 Task: Open a Modern Writer Template save the file as review.odt Remove the following  from template: 'Address' Change the date  '20 May, 2023' change Dear Ms Reader to   Good Day. Add body to the letter I am deeply sorry for any inconvenience caused. It was never my intention to cause any trouble or misunderstanding. Please accept my sincere apologies, and I assure you that I will take immediate steps to rectify the situation. Thank you for your understanding and patience.Add Name  'Pam'. Insert watermark  Softera Apply Font Style in watermark Georgia; font size  120and place the watermark  Horizontally
Action: Mouse moved to (425, 177)
Screenshot: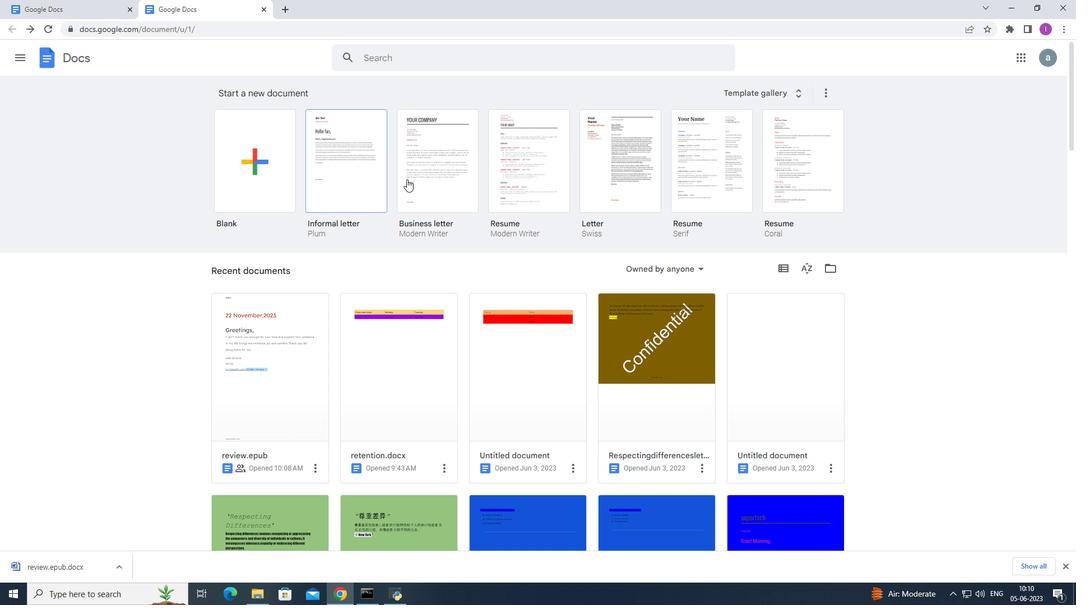 
Action: Mouse pressed left at (425, 177)
Screenshot: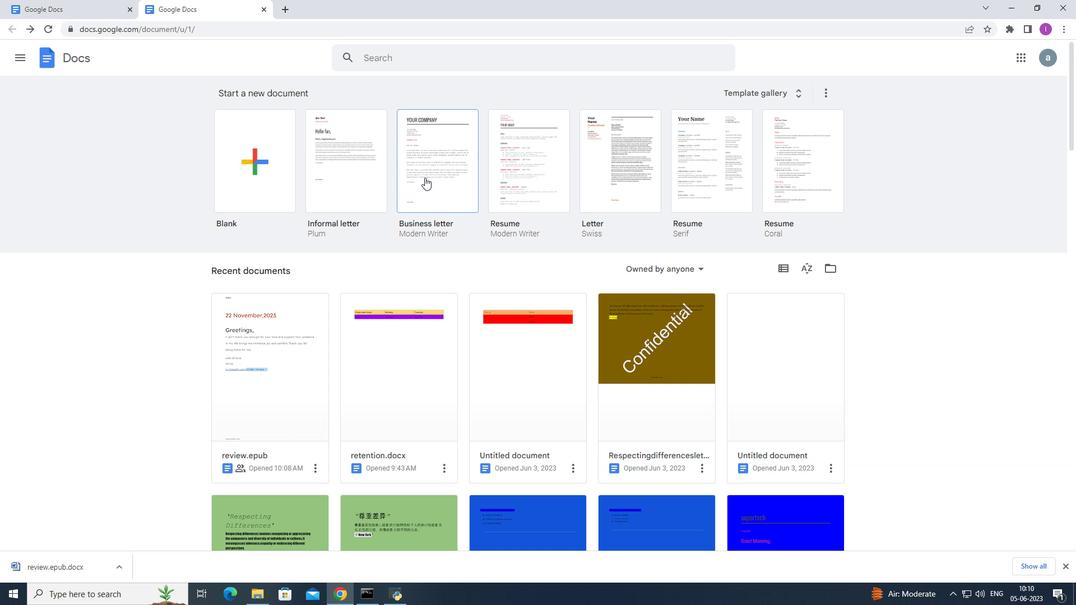 
Action: Mouse pressed left at (425, 177)
Screenshot: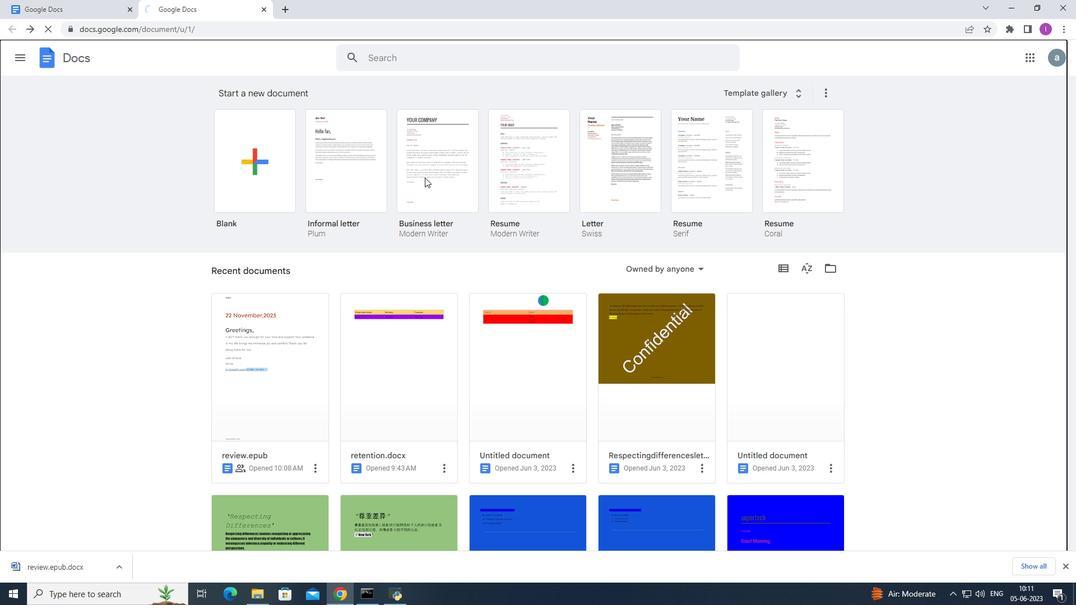 
Action: Mouse moved to (97, 50)
Screenshot: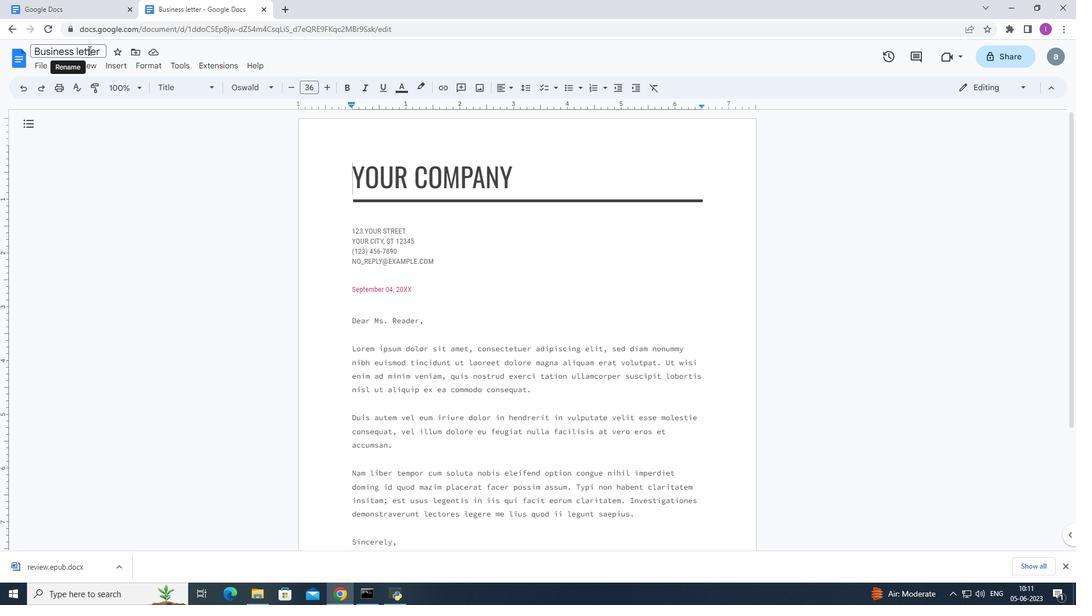 
Action: Mouse pressed left at (97, 50)
Screenshot: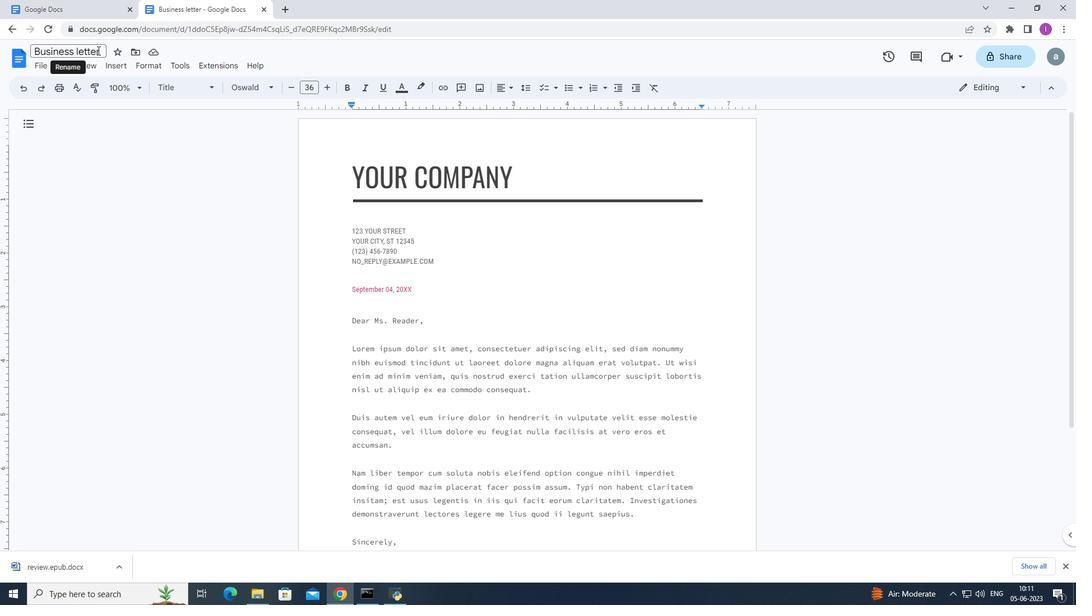 
Action: Mouse moved to (104, 53)
Screenshot: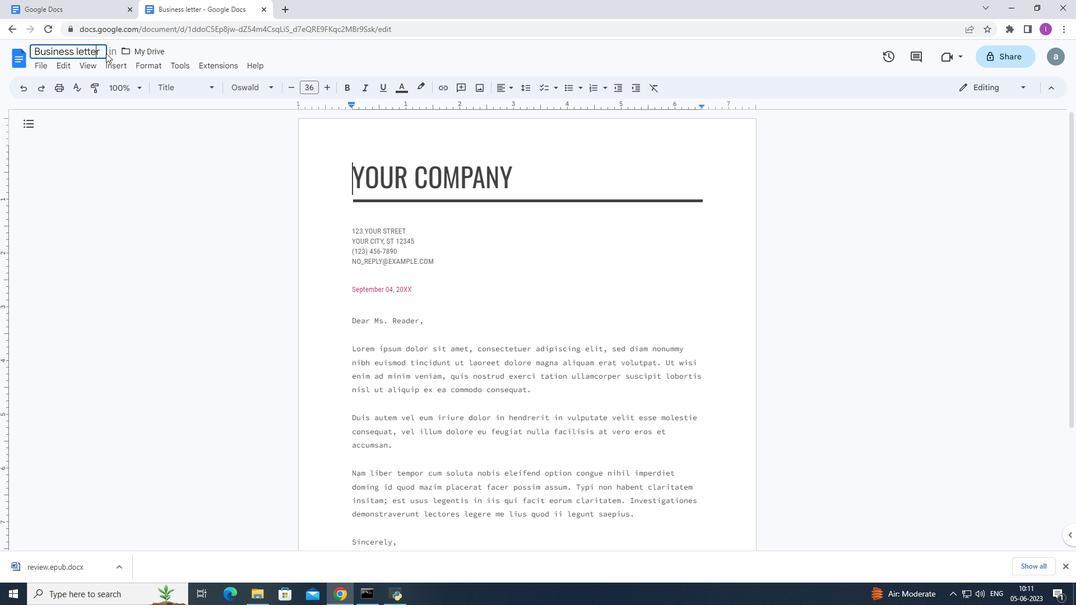 
Action: Mouse pressed left at (104, 53)
Screenshot: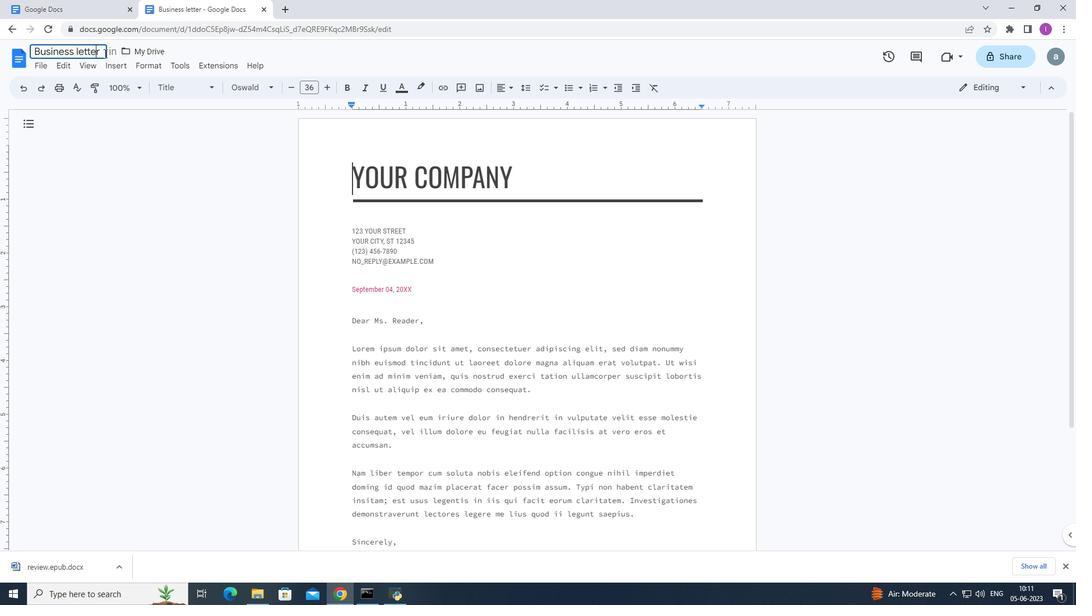 
Action: Mouse pressed left at (104, 53)
Screenshot: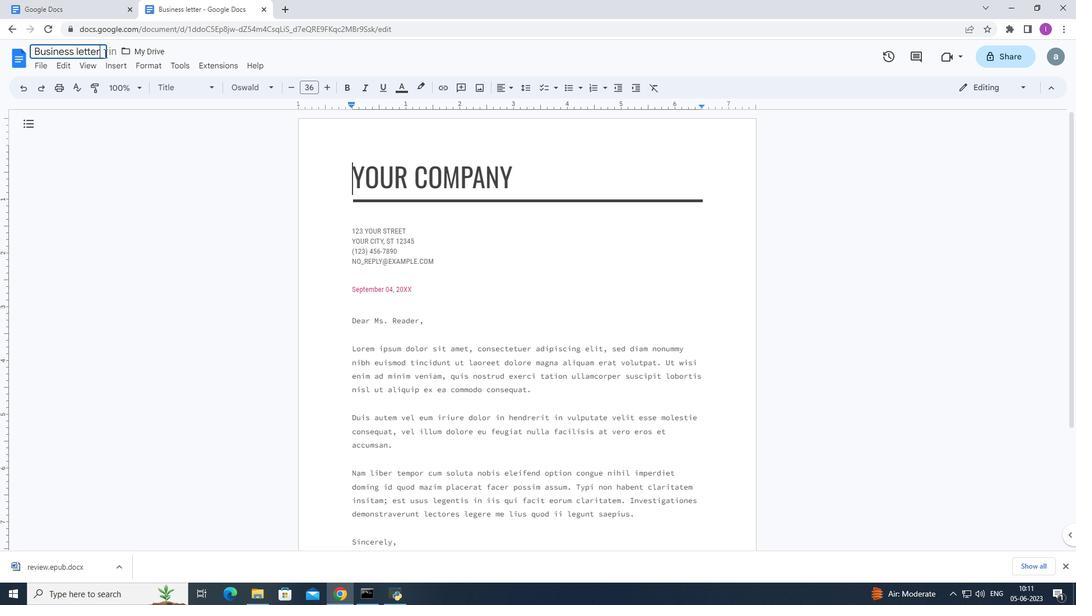 
Action: Mouse moved to (29, 54)
Screenshot: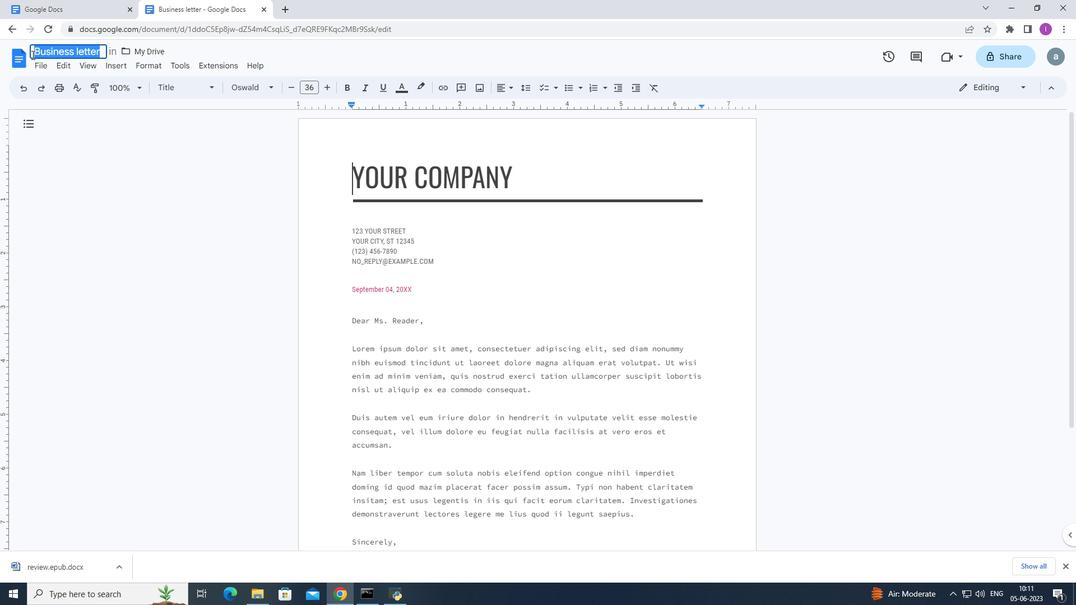 
Action: Key pressed review.odt
Screenshot: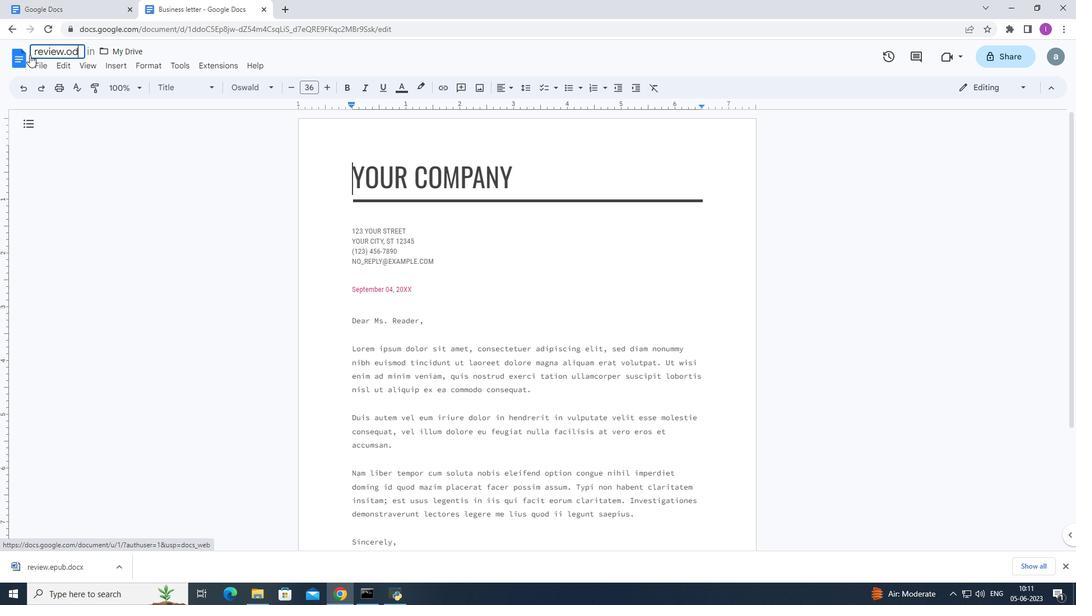 
Action: Mouse moved to (440, 262)
Screenshot: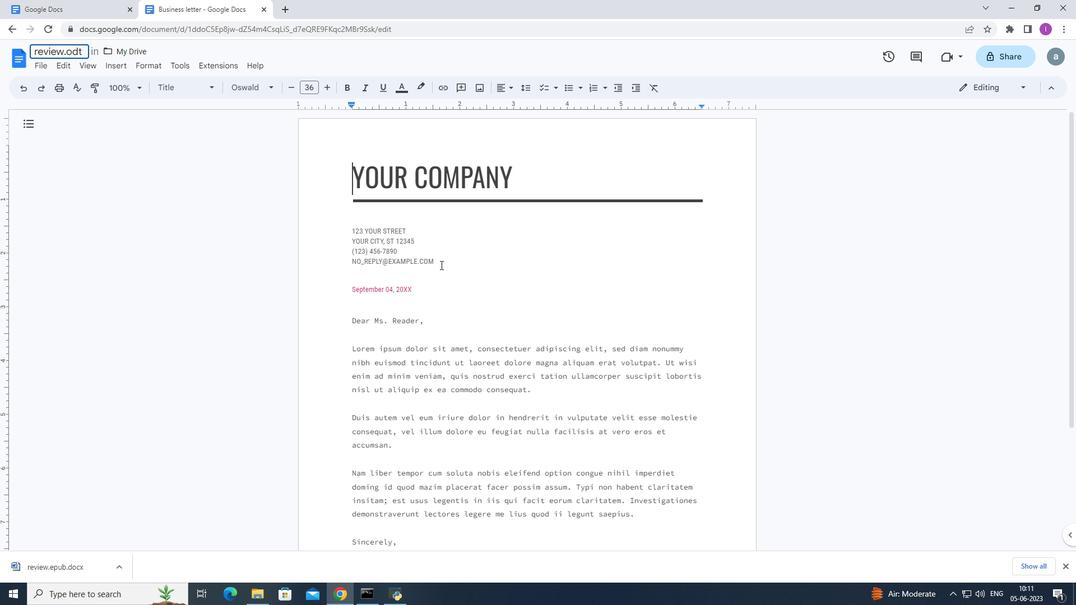 
Action: Mouse pressed left at (440, 262)
Screenshot: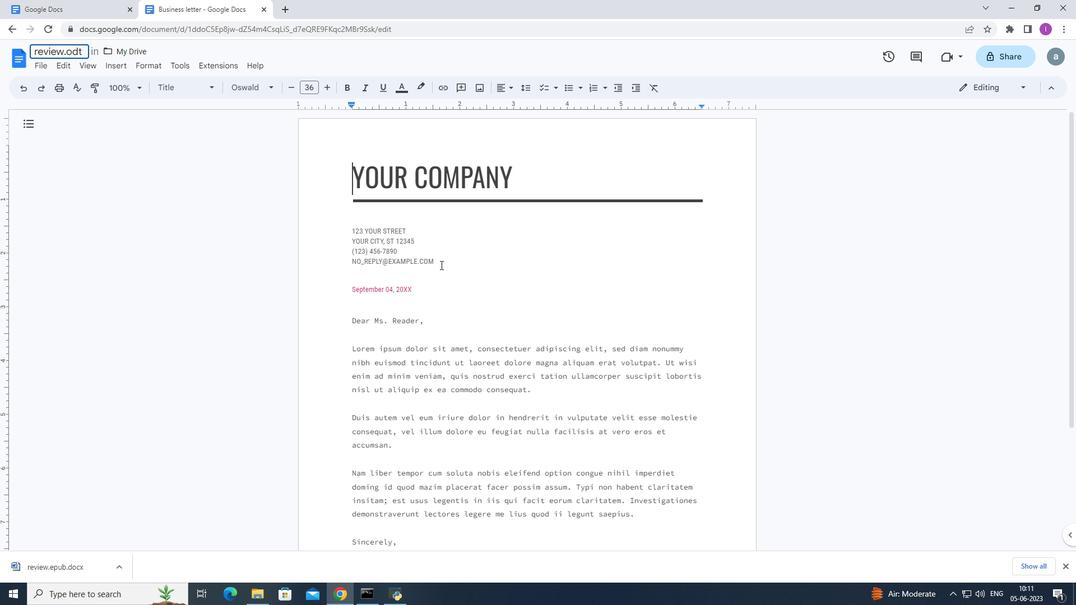 
Action: Mouse moved to (346, 230)
Screenshot: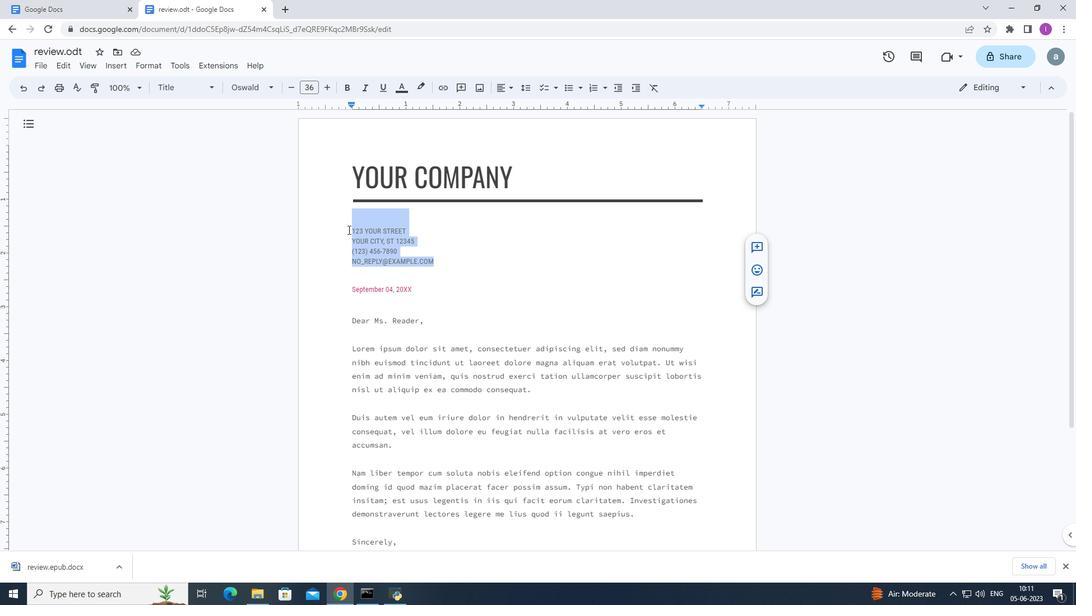 
Action: Key pressed <Key.backspace>
Screenshot: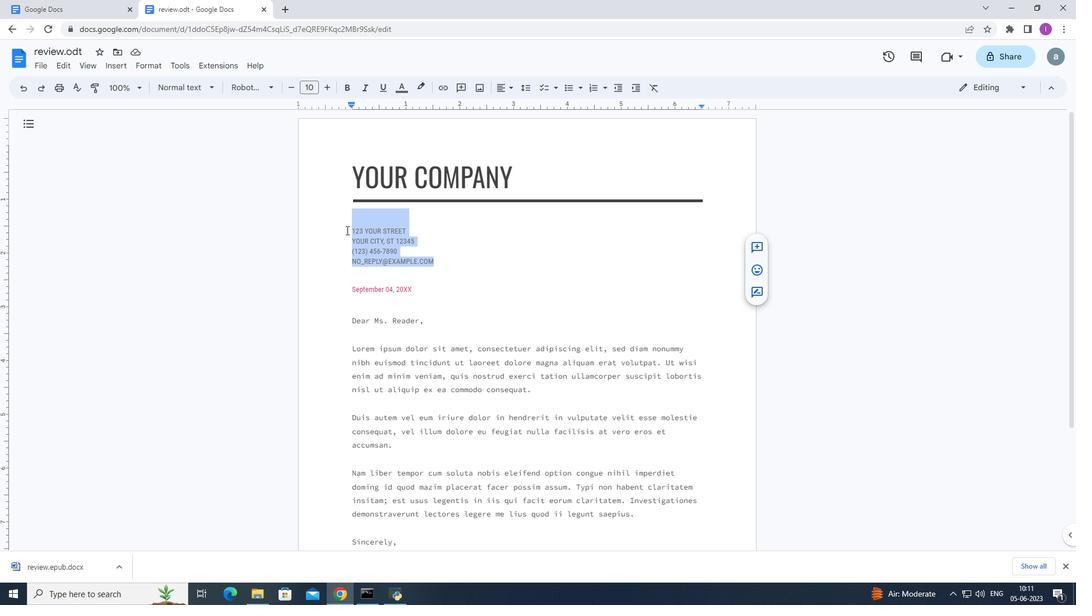 
Action: Mouse moved to (419, 243)
Screenshot: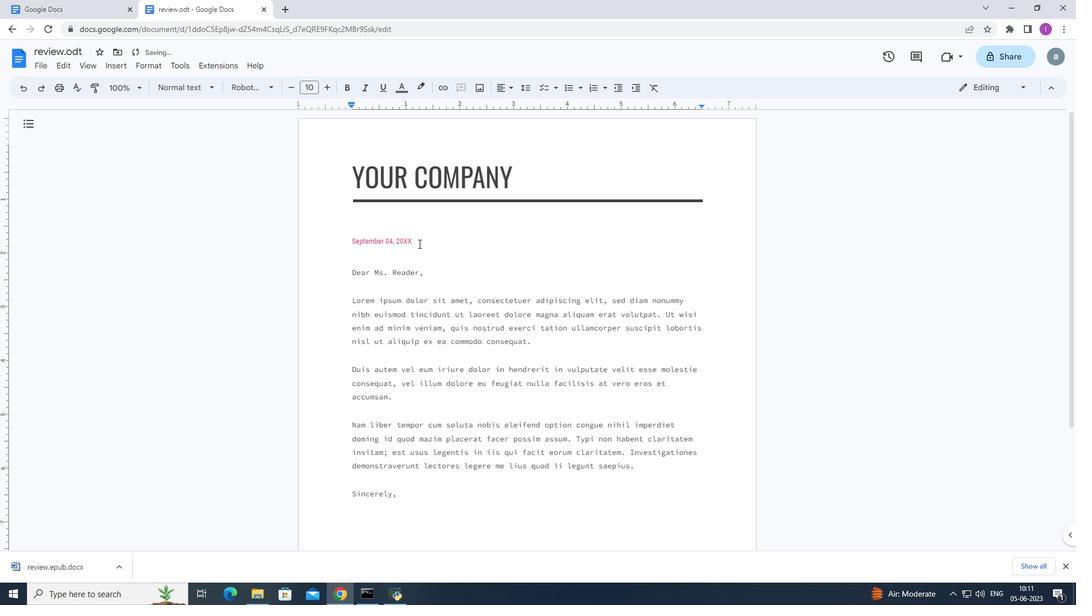 
Action: Mouse pressed left at (419, 243)
Screenshot: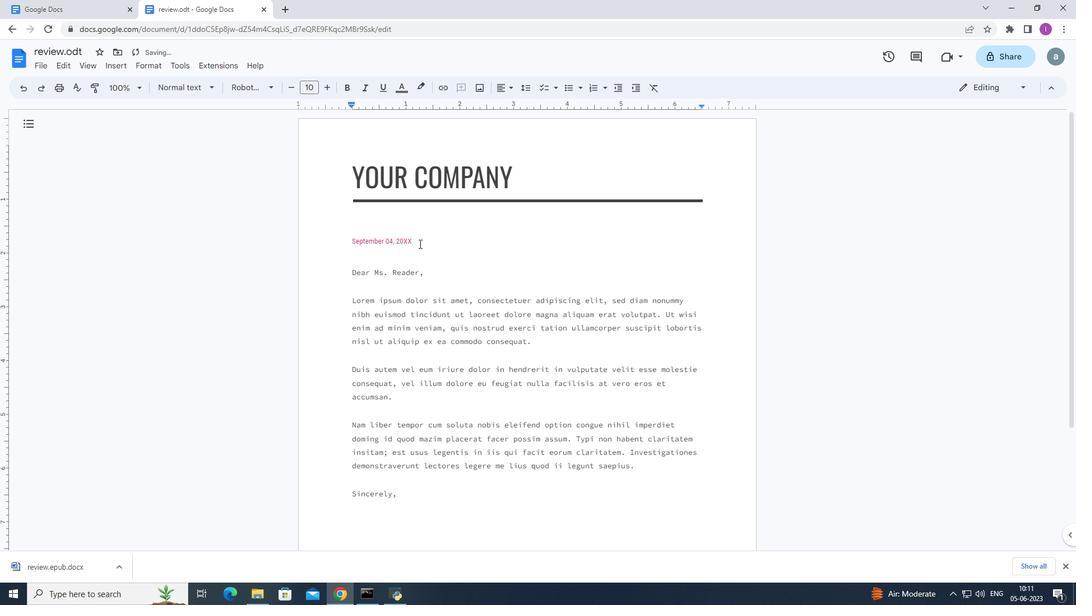 
Action: Mouse moved to (433, 239)
Screenshot: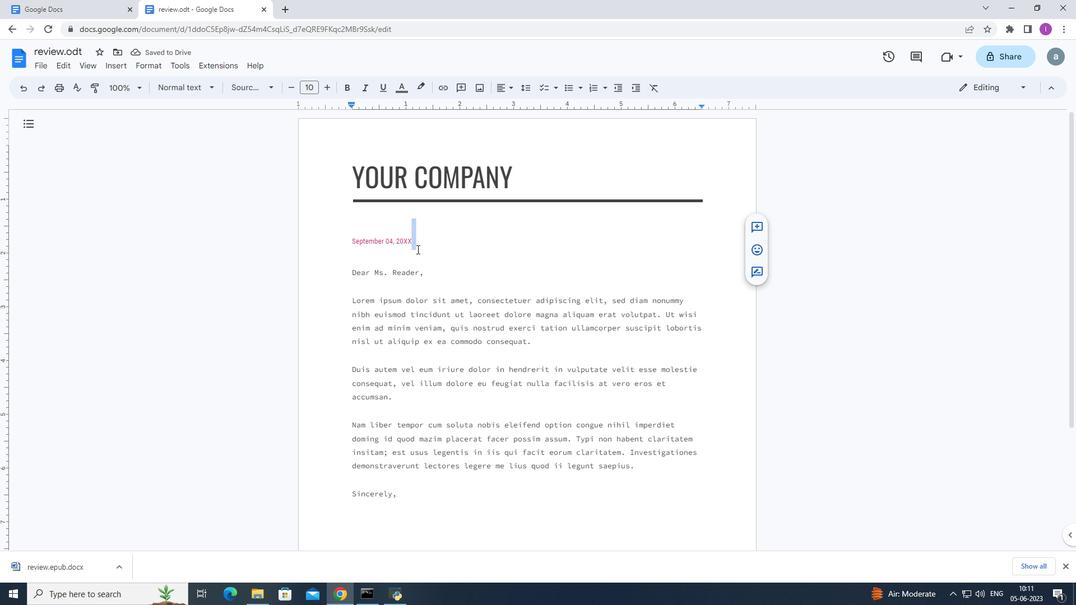 
Action: Mouse pressed left at (433, 239)
Screenshot: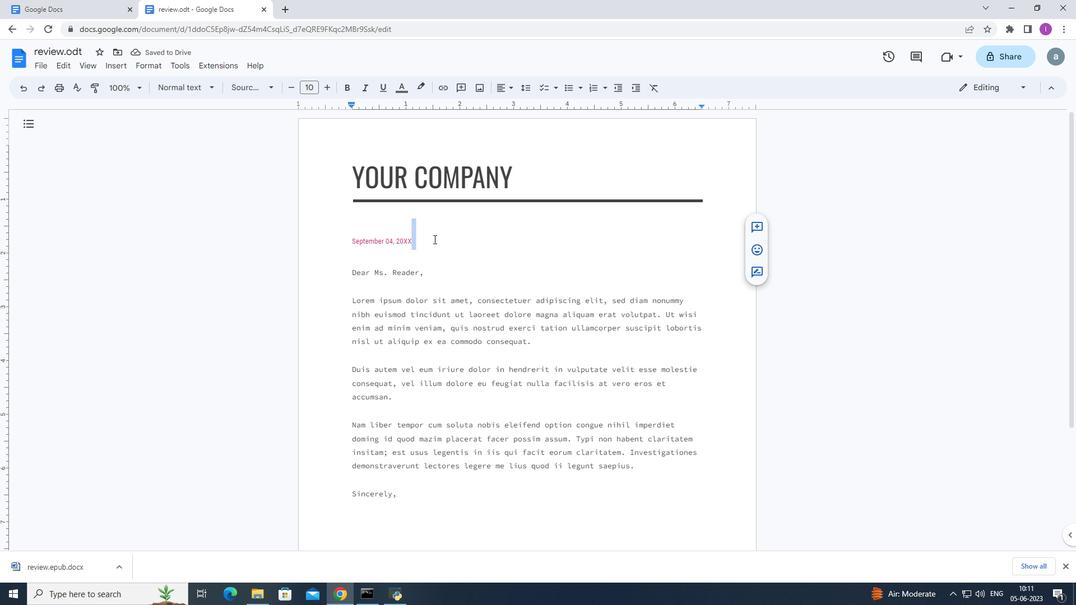 
Action: Mouse moved to (418, 240)
Screenshot: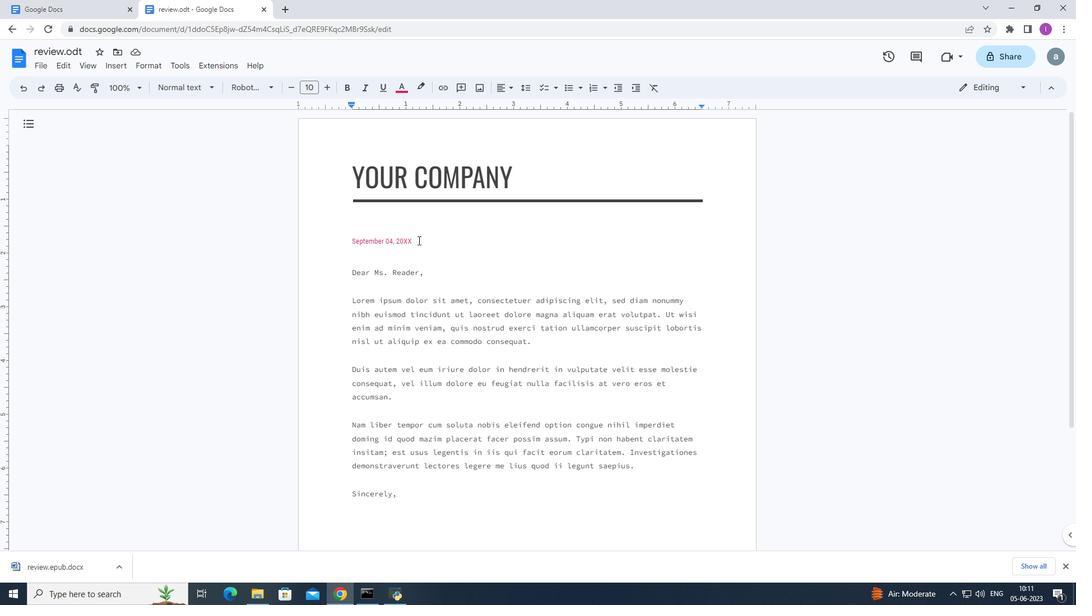
Action: Mouse pressed left at (418, 240)
Screenshot: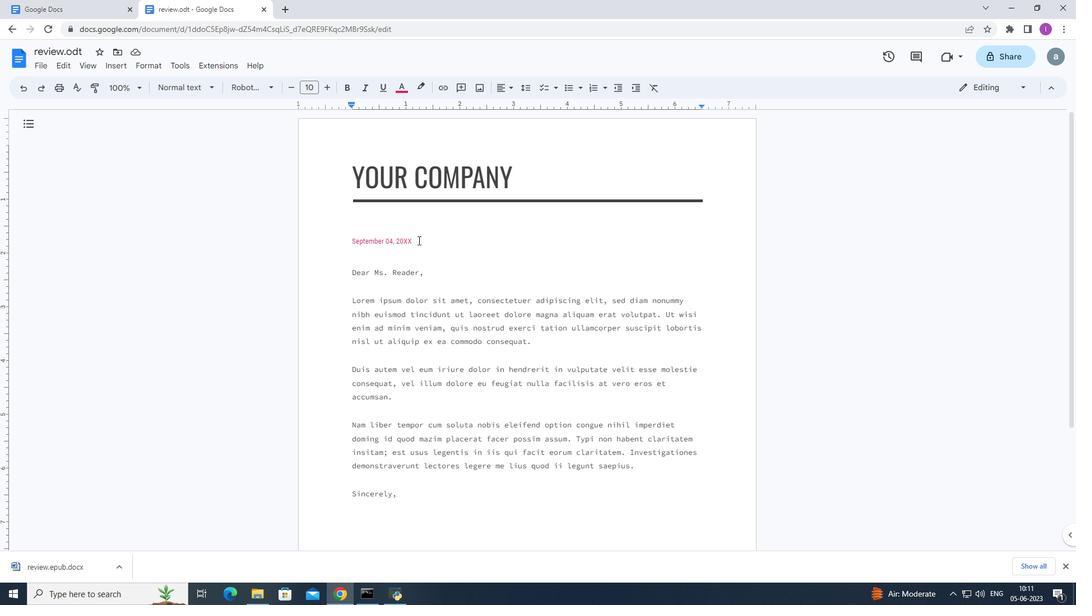 
Action: Mouse moved to (584, 239)
Screenshot: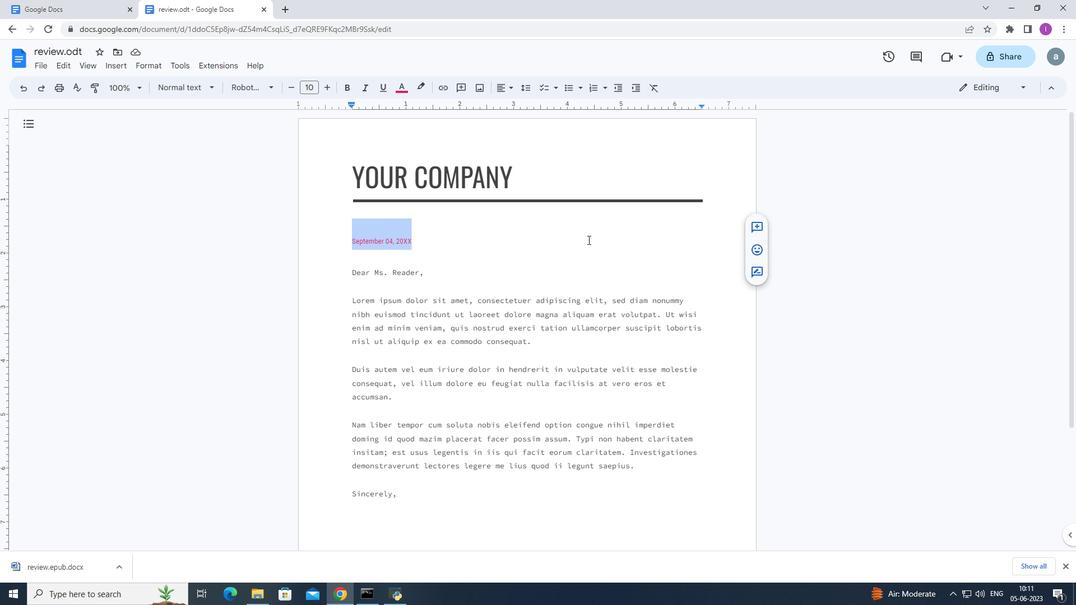 
Action: Key pressed 20<Key.space>may,2023
Screenshot: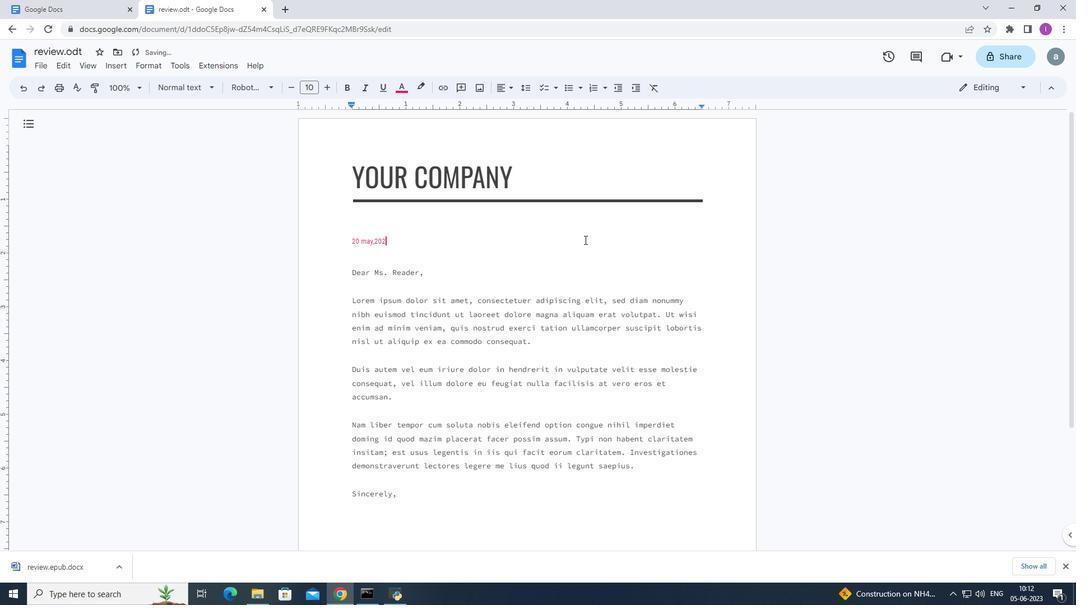 
Action: Mouse moved to (417, 271)
Screenshot: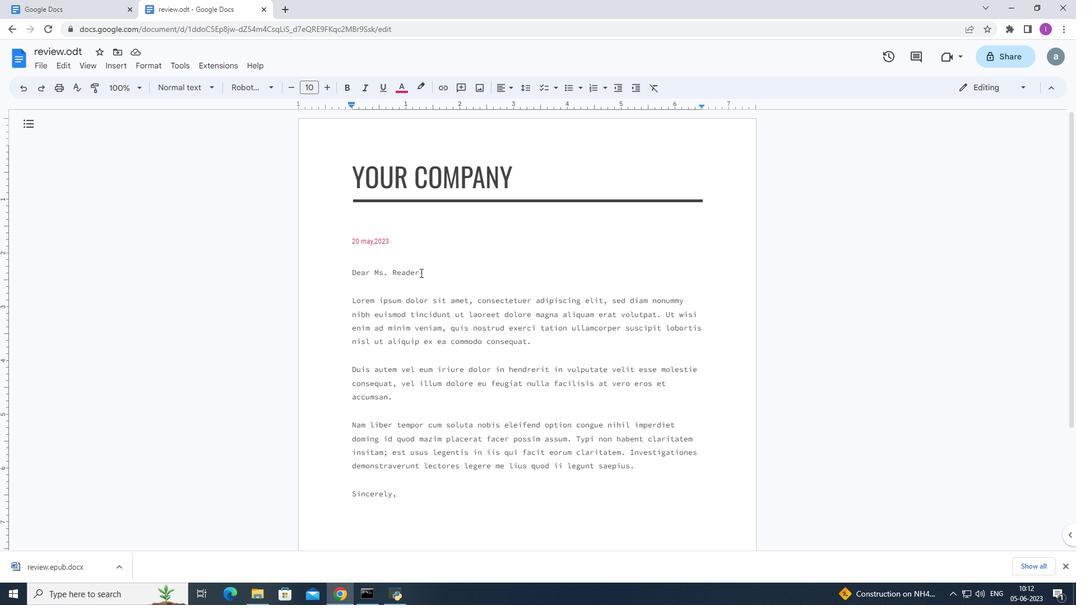 
Action: Mouse pressed left at (417, 271)
Screenshot: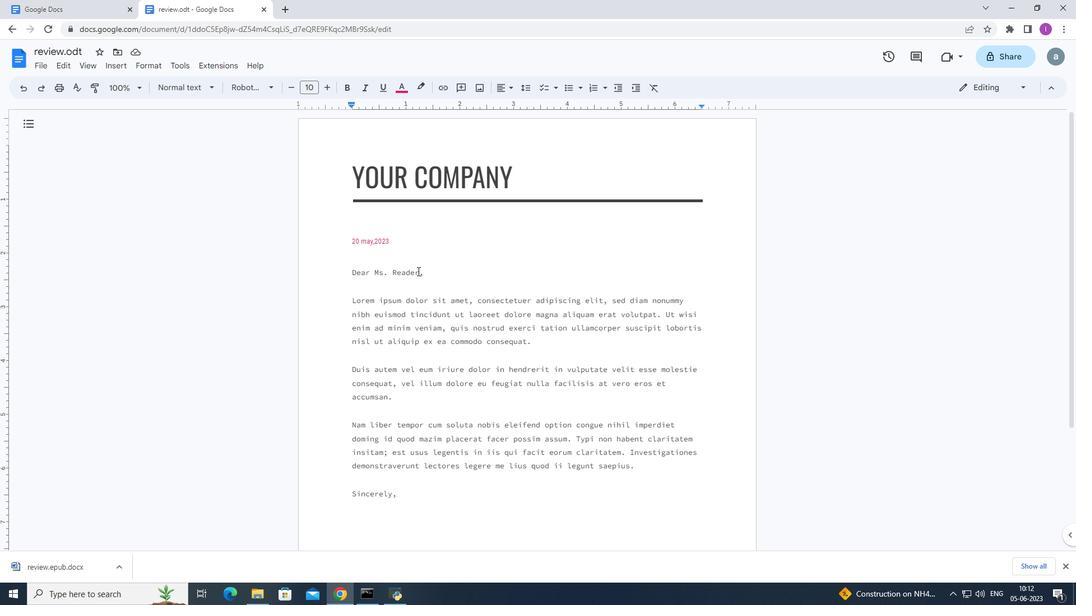 
Action: Mouse moved to (565, 273)
Screenshot: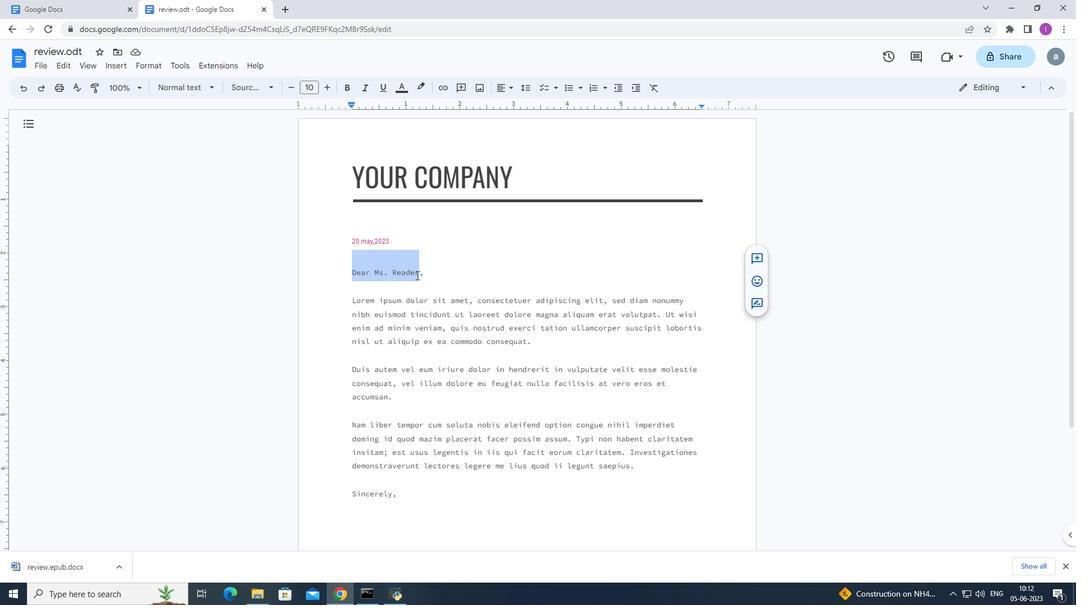 
Action: Key pressed <Key.shift>Good<Key.space><Key.shift>Dw<Key.backspace>ay
Screenshot: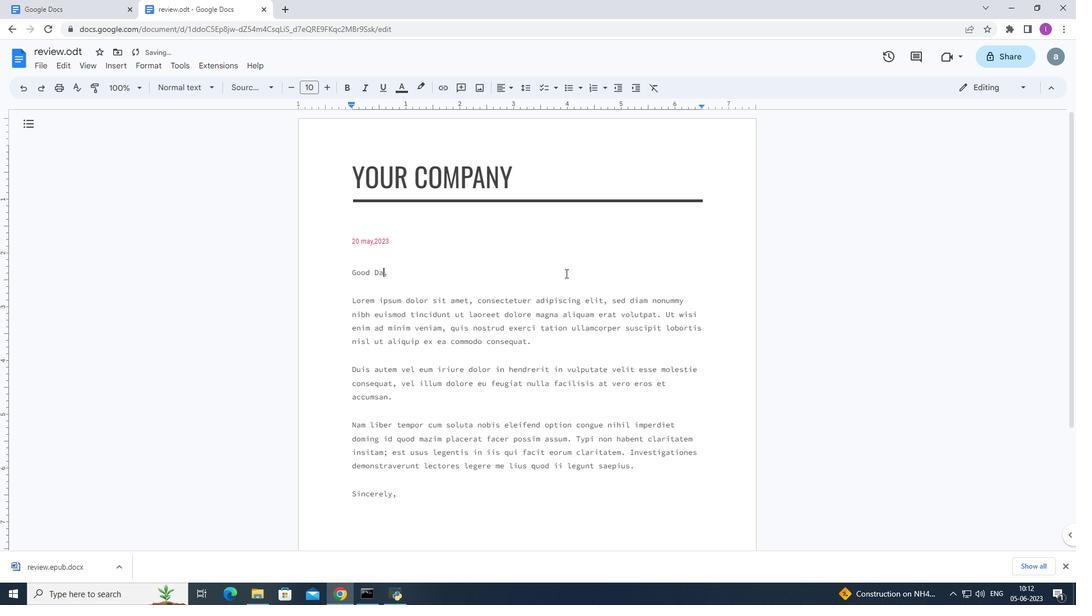 
Action: Mouse moved to (345, 299)
Screenshot: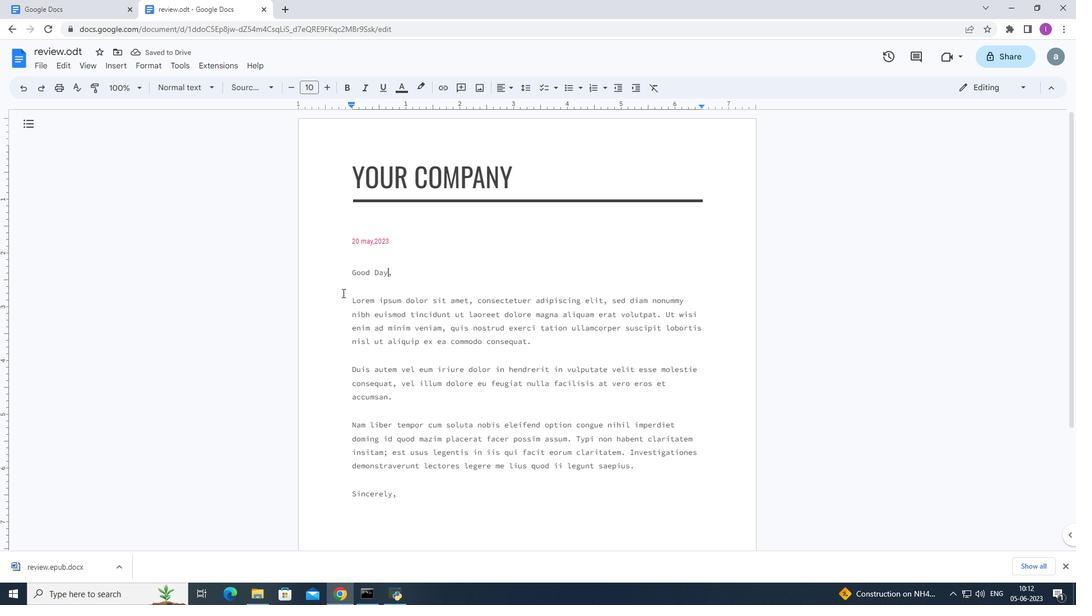 
Action: Mouse pressed left at (345, 299)
Screenshot: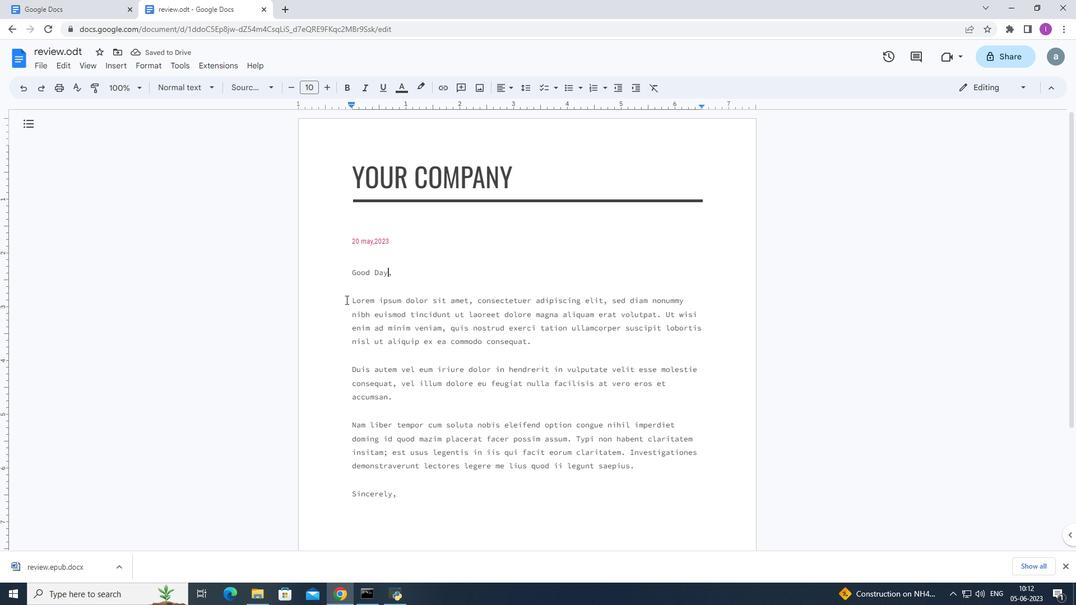 
Action: Mouse moved to (645, 469)
Screenshot: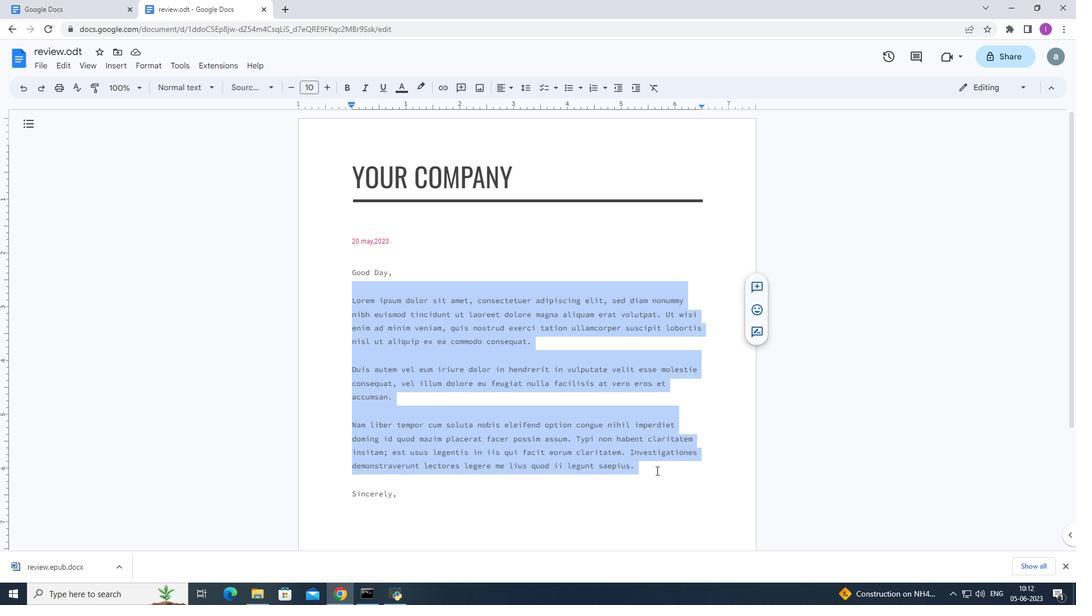 
Action: Key pressed <Key.shift><Key.shift>I<Key.space>am<Key.space><Key.shift>De<Key.backspace><Key.backspace>deeply<Key.space>sorry<Key.space>for<Key.space>any<Key.space>inconvenienc3e<Key.backspace><Key.backspace>e<Key.space>causd<Key.backspace>ed.<Key.shift>It<Key.space>was<Key.space>never<Key.space>my<Key.space>intension<Key.space>to<Key.space>cause<Key.space>
Screenshot: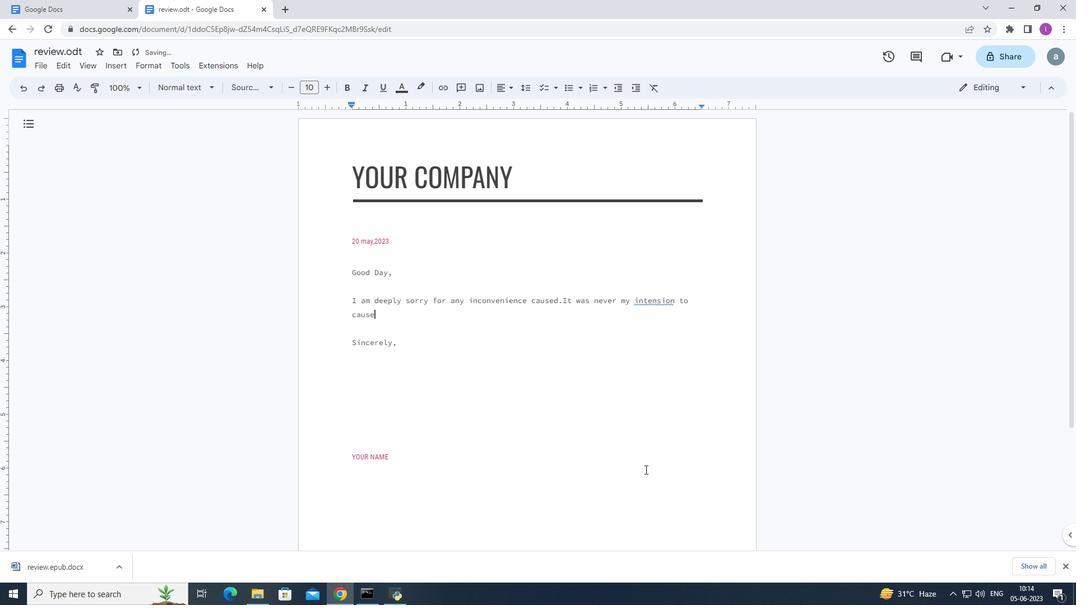 
Action: Mouse moved to (662, 301)
Screenshot: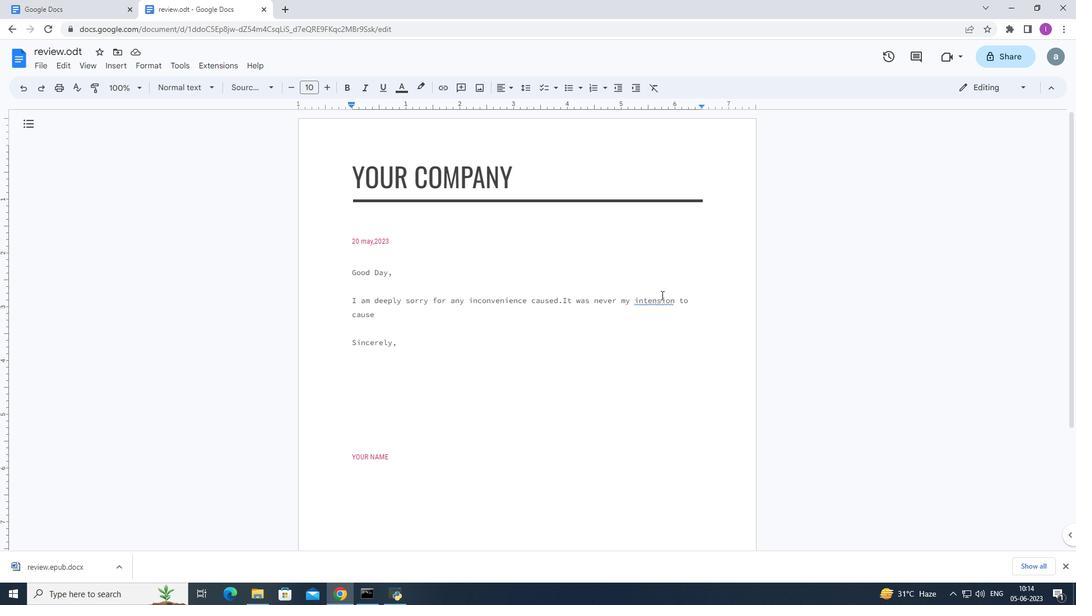 
Action: Mouse pressed left at (662, 301)
Screenshot: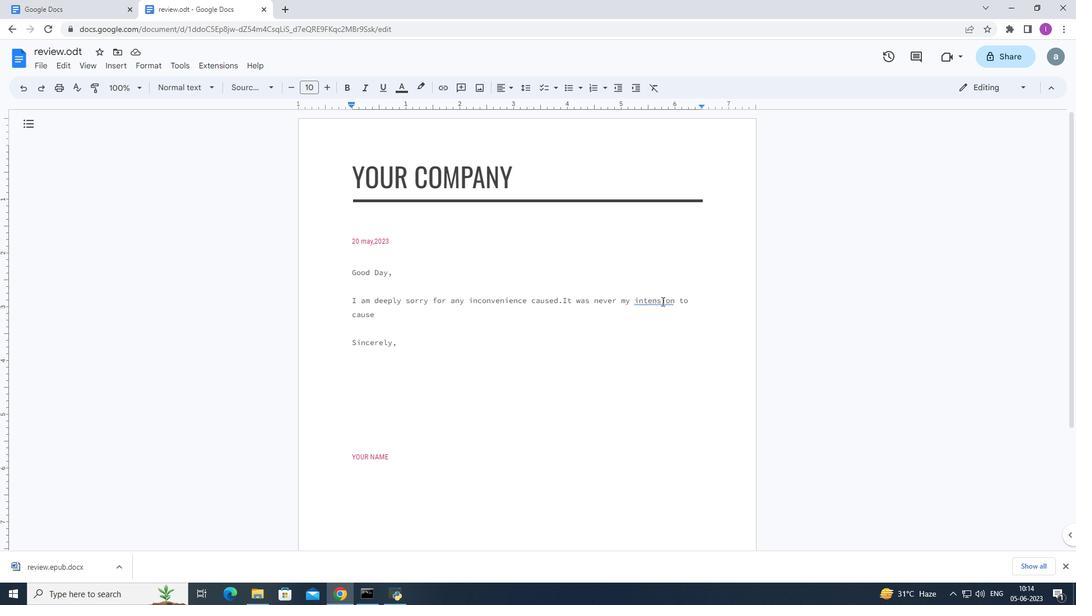 
Action: Mouse moved to (667, 286)
Screenshot: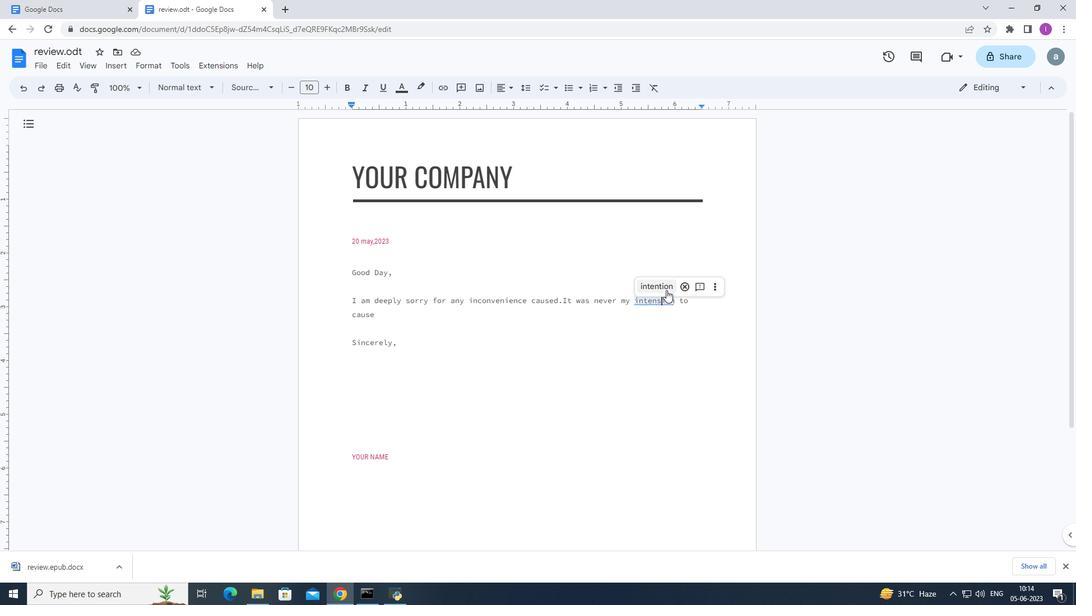 
Action: Mouse pressed left at (667, 286)
Screenshot: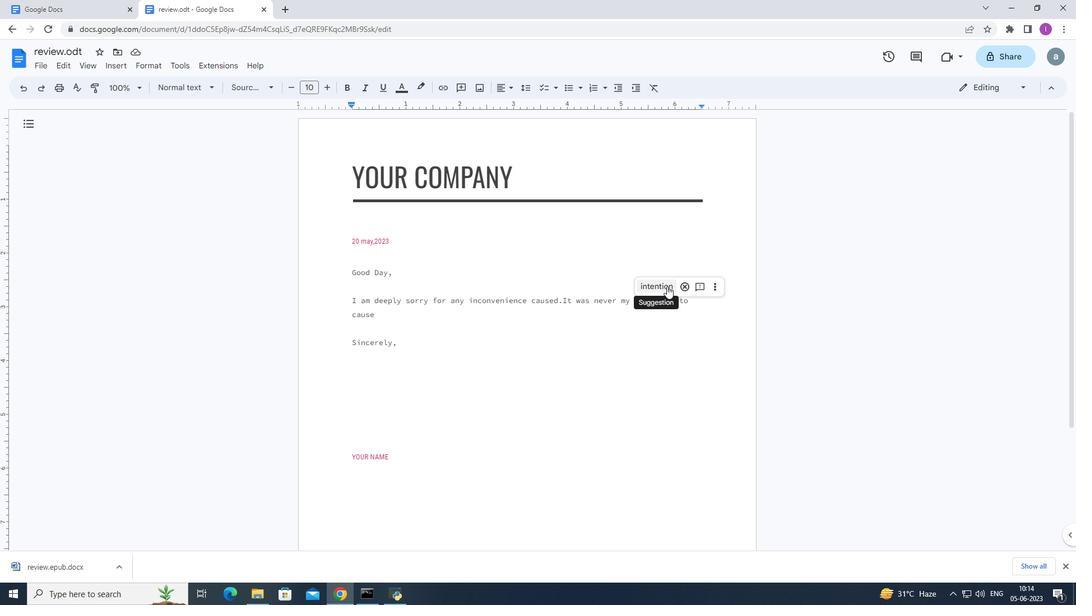 
Action: Mouse moved to (384, 314)
Screenshot: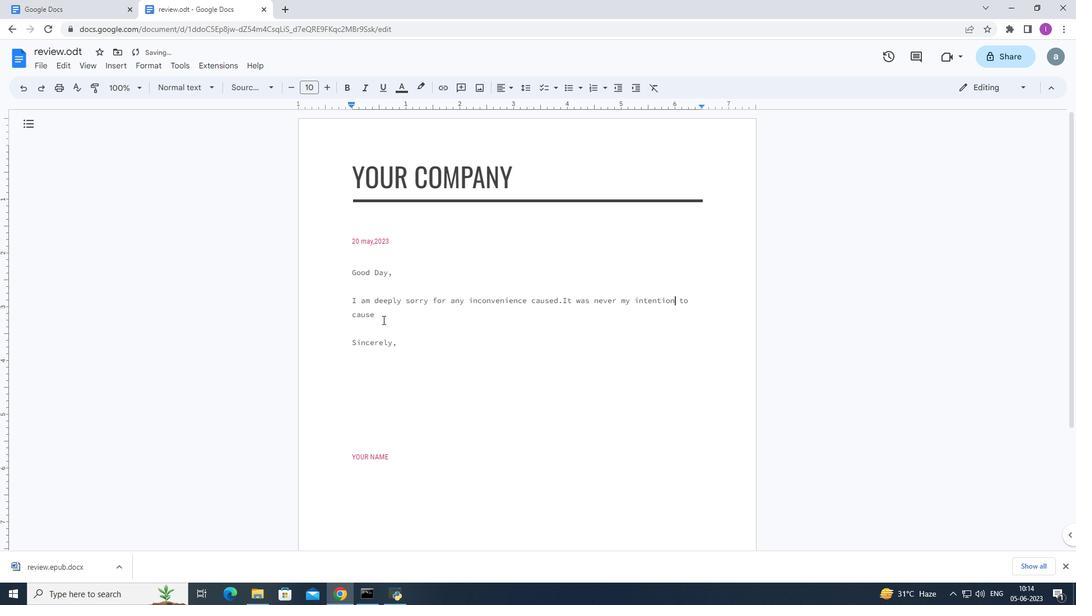 
Action: Mouse pressed left at (384, 314)
Screenshot: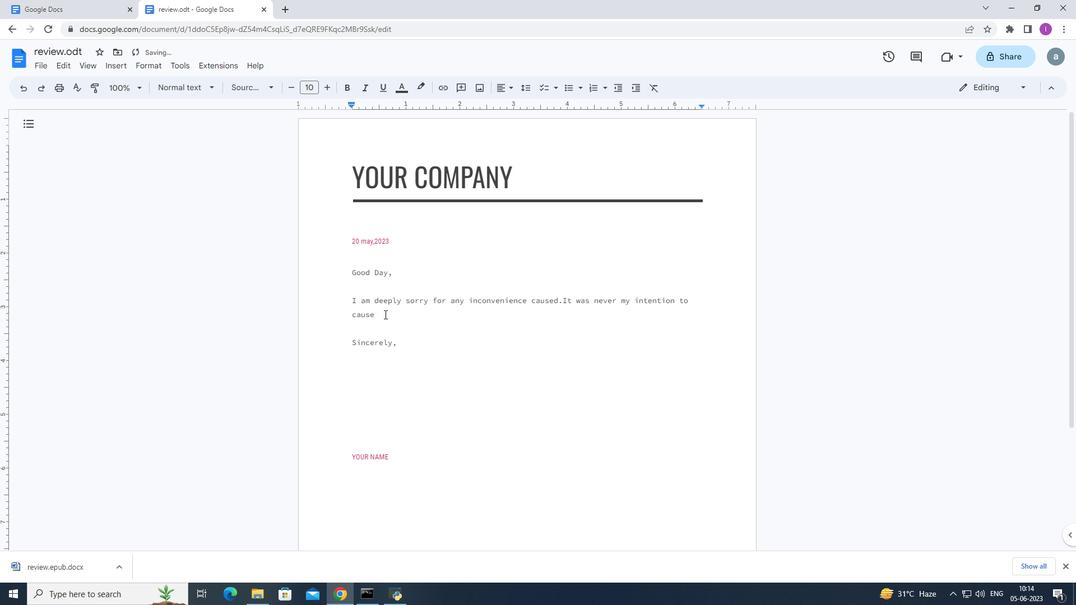 
Action: Mouse moved to (597, 351)
Screenshot: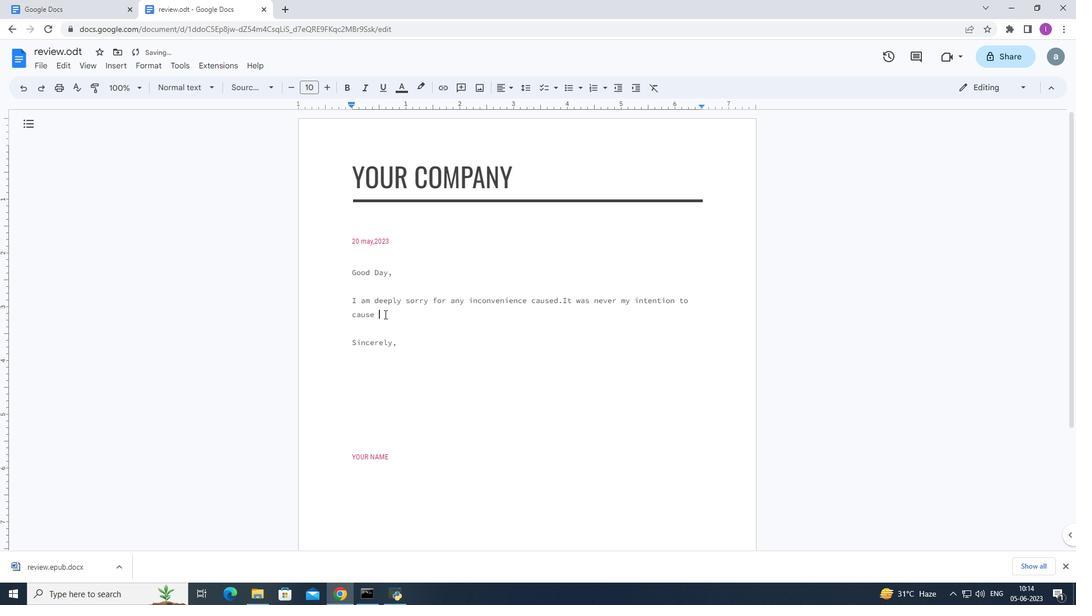 
Action: Key pressed to<Key.space>cause<Key.space>b<Key.backspace>any<Key.space>trouble<Key.space>or<Key.space>misub<Key.backspace>nderstanding.<Key.shift><Key.shift>Please<Key.space>av<Key.backspace>ccept<Key.space>my<Key.space><Key.shift>Sincere<Key.space>aop<Key.backspace><Key.backspace>pologies,and<Key.space>i<Key.space><Key.shift>a<Key.backspace><Key.backspace><Key.backspace><Key.shift>i<Key.space>assure<Key.space>youthat<Key.space><Key.shift>I<Key.space>will
Screenshot: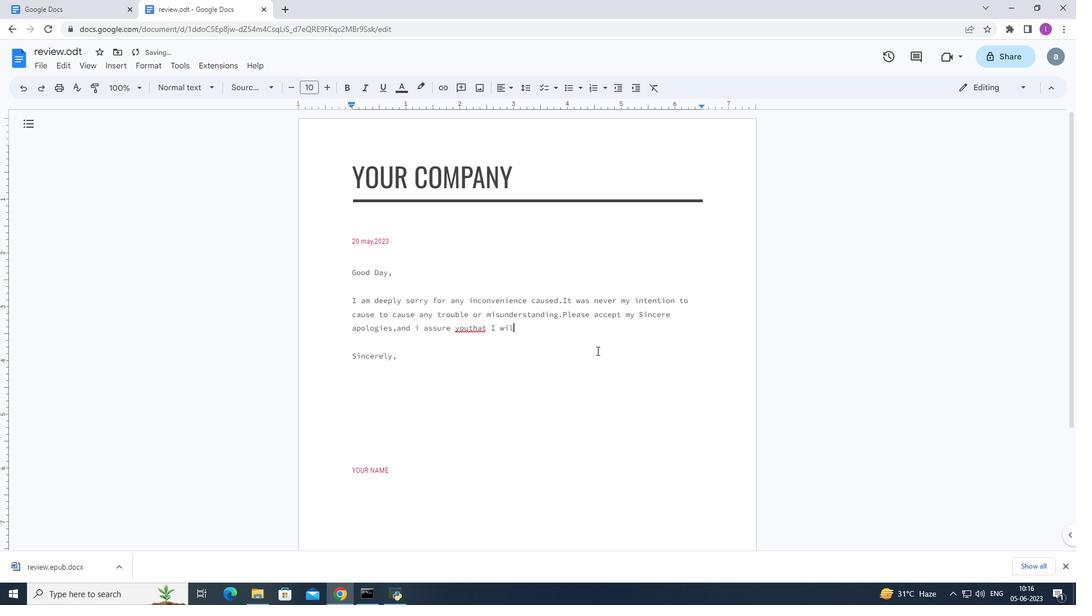 
Action: Mouse moved to (469, 329)
Screenshot: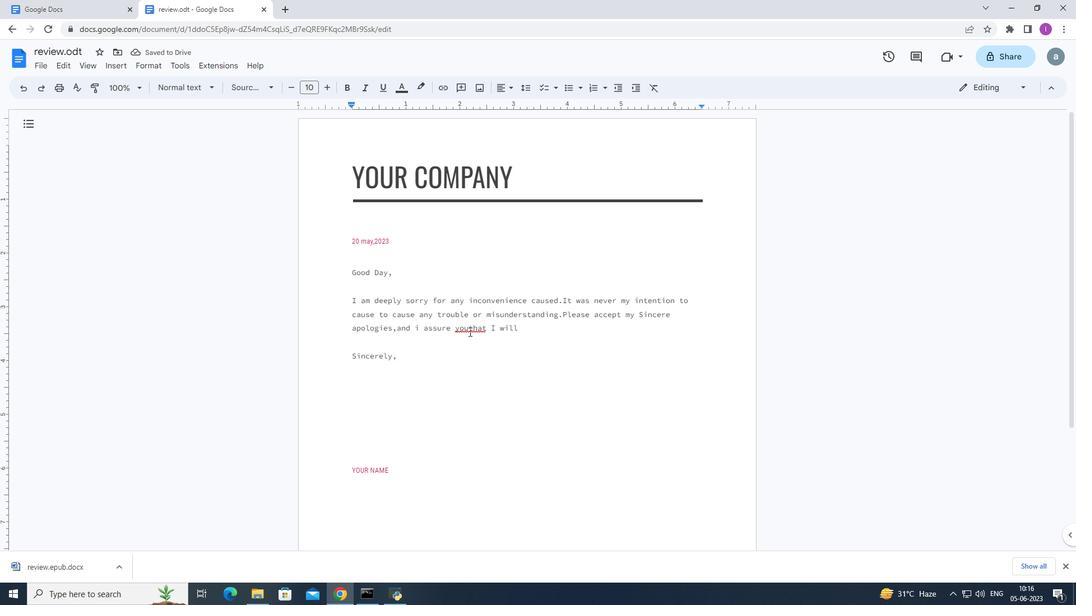 
Action: Mouse pressed left at (469, 329)
Screenshot: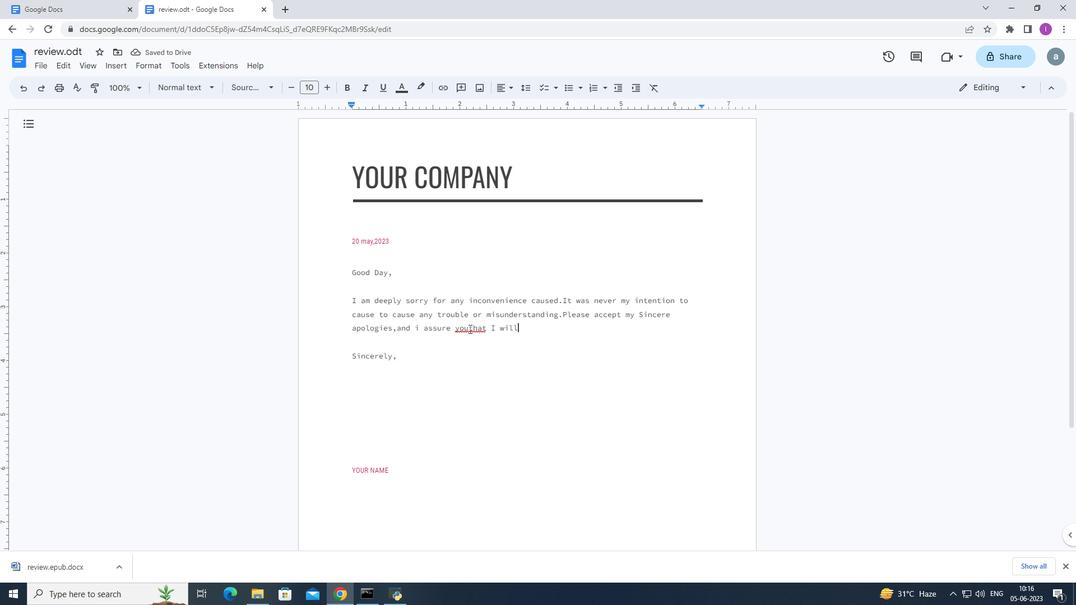
Action: Mouse moved to (480, 311)
Screenshot: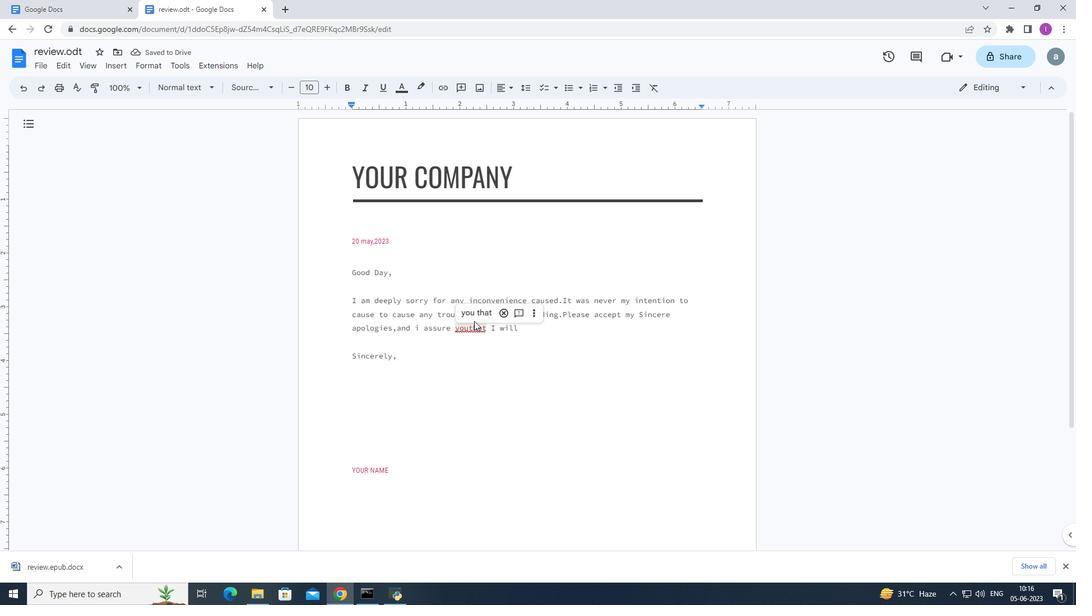 
Action: Mouse pressed left at (480, 311)
Screenshot: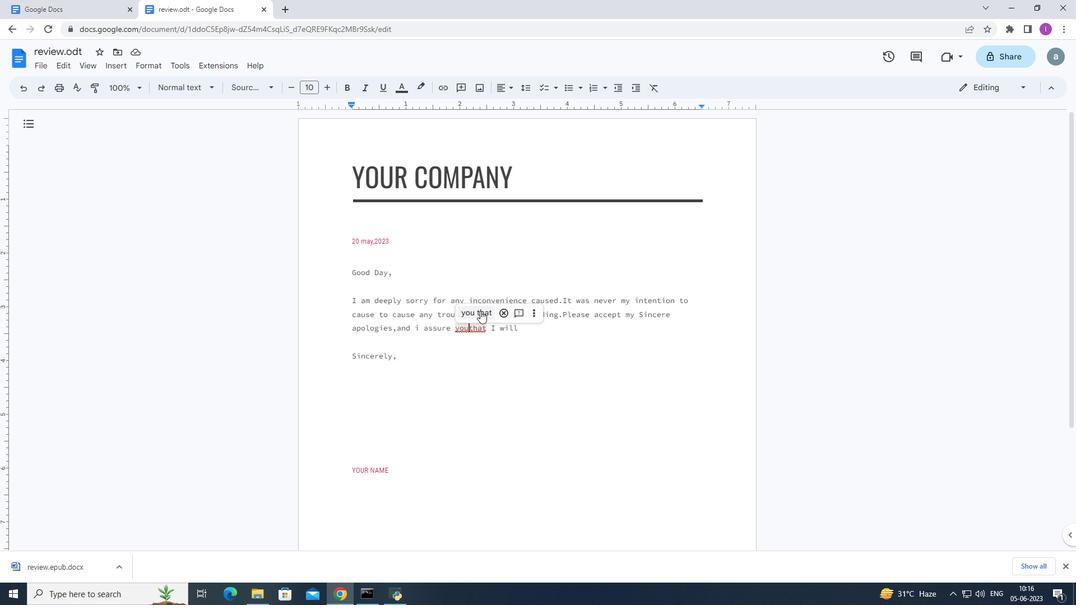 
Action: Mouse moved to (523, 329)
Screenshot: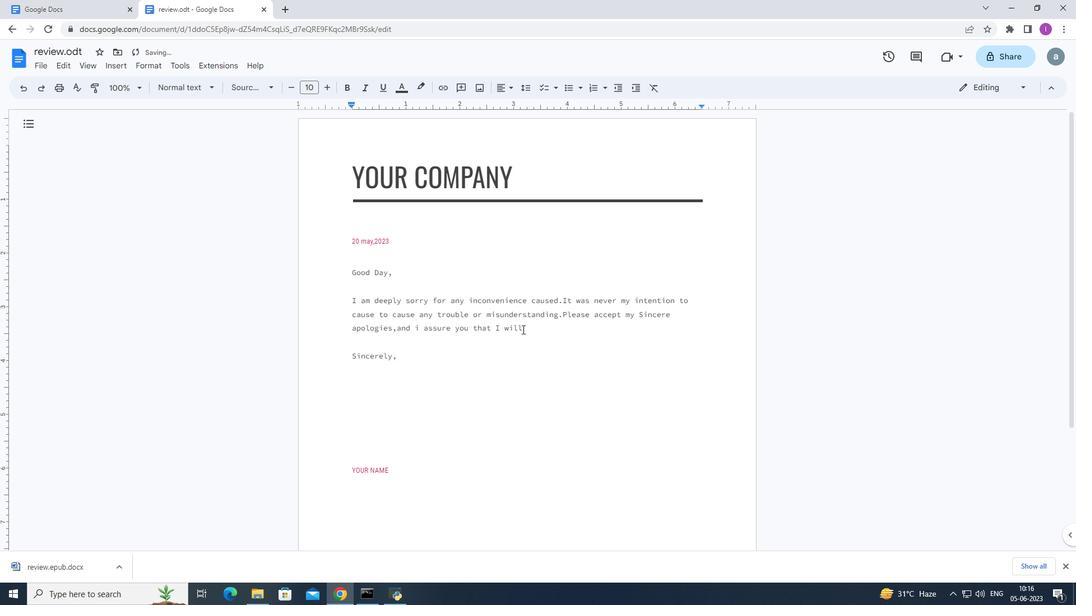 
Action: Mouse pressed left at (523, 329)
Screenshot: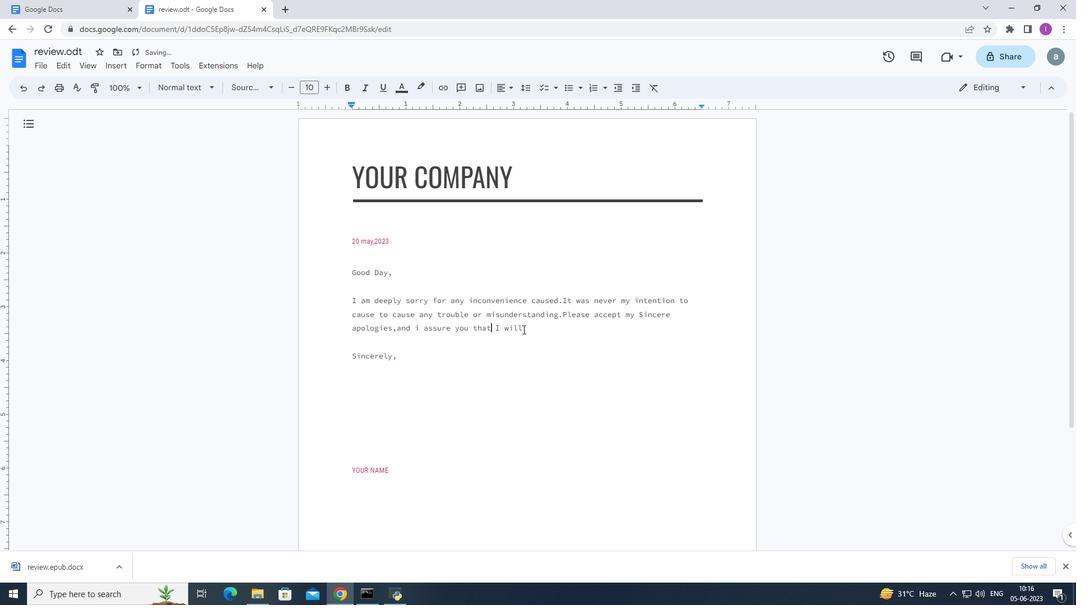 
Action: Mouse moved to (766, 366)
Screenshot: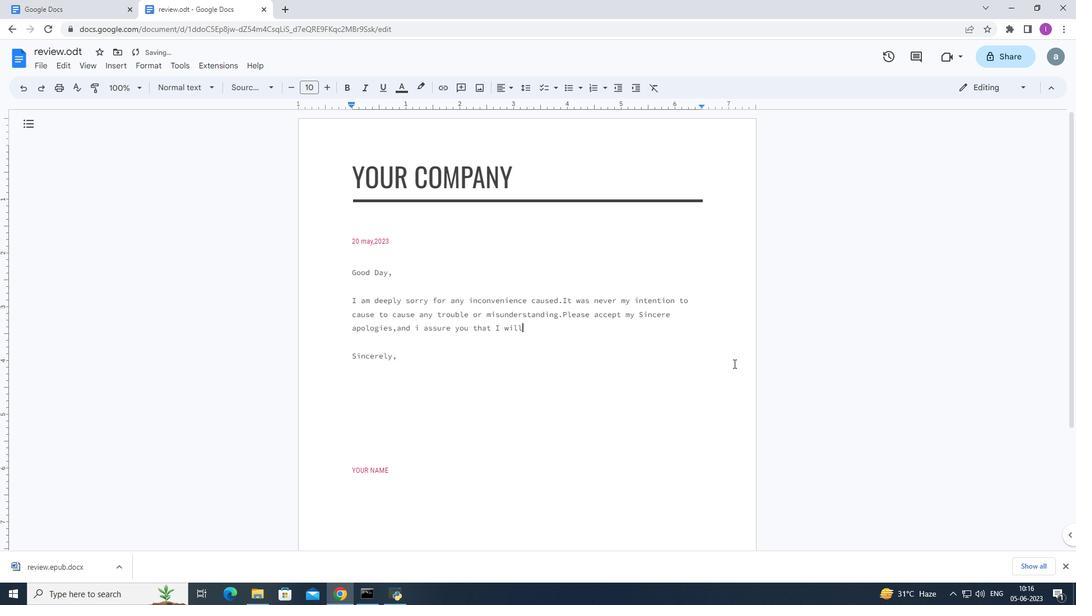 
Action: Key pressed <Key.space>take<Key.space>immediatwe<Key.backspace><Key.backspace>e<Key.space>steps<Key.space>to<Key.space>rectify<Key.space>the<Key.space>situation.<Key.shift>Thank<Key.space>you<Key.space>for<Key.space>your<Key.space>understandinf<Key.space>
Screenshot: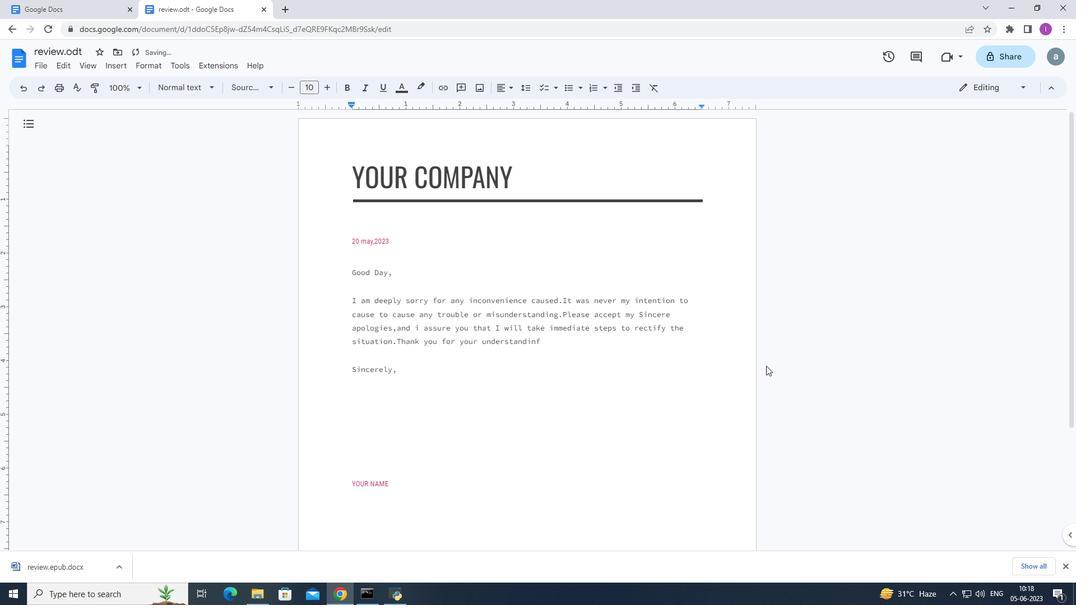 
Action: Mouse moved to (506, 347)
Screenshot: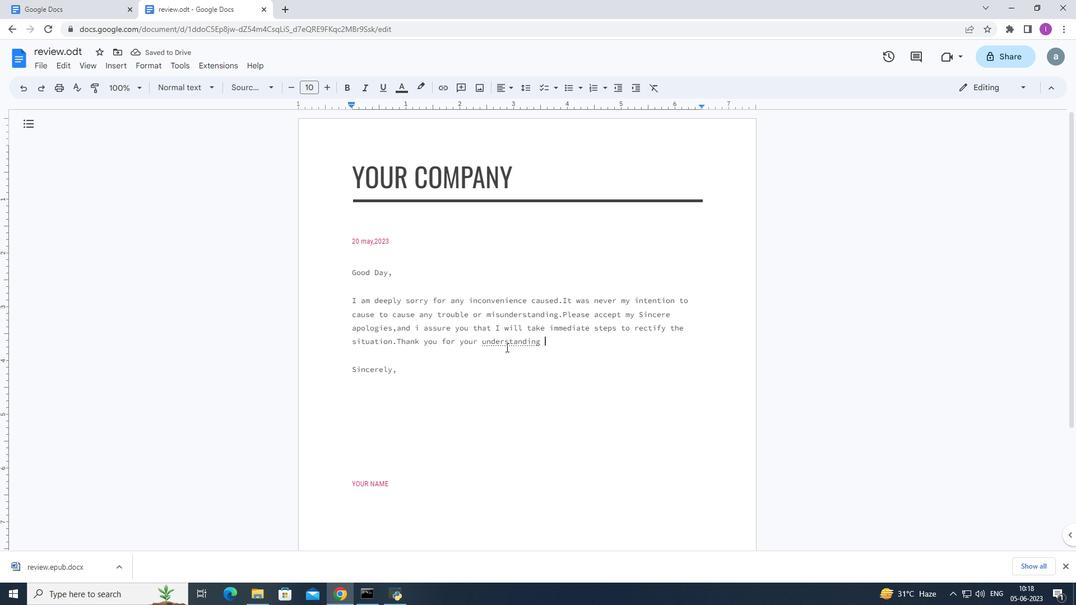 
Action: Mouse pressed left at (506, 347)
Screenshot: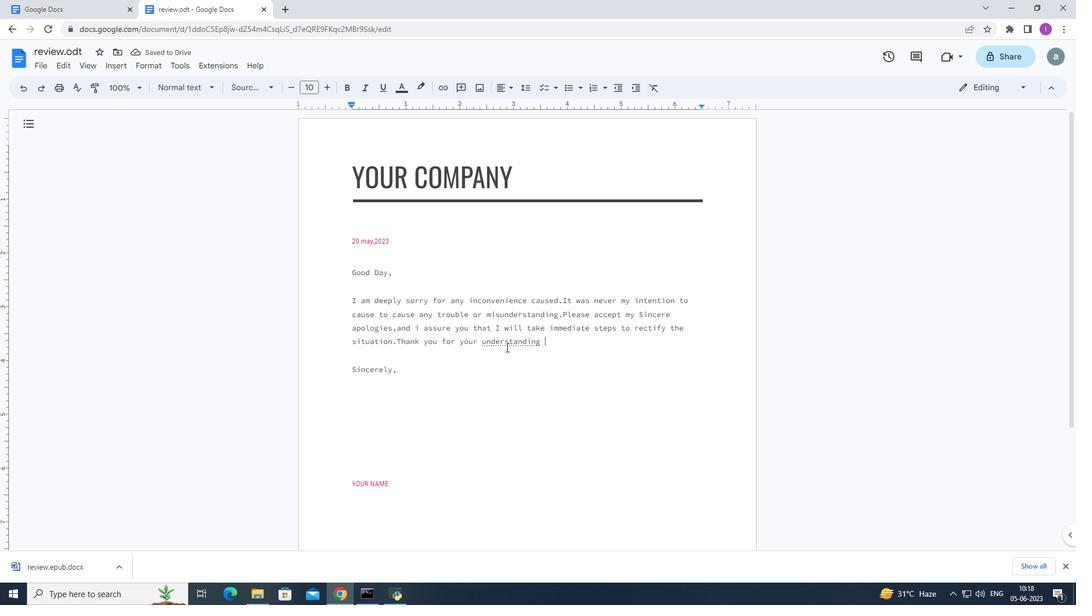 
Action: Mouse moved to (551, 335)
Screenshot: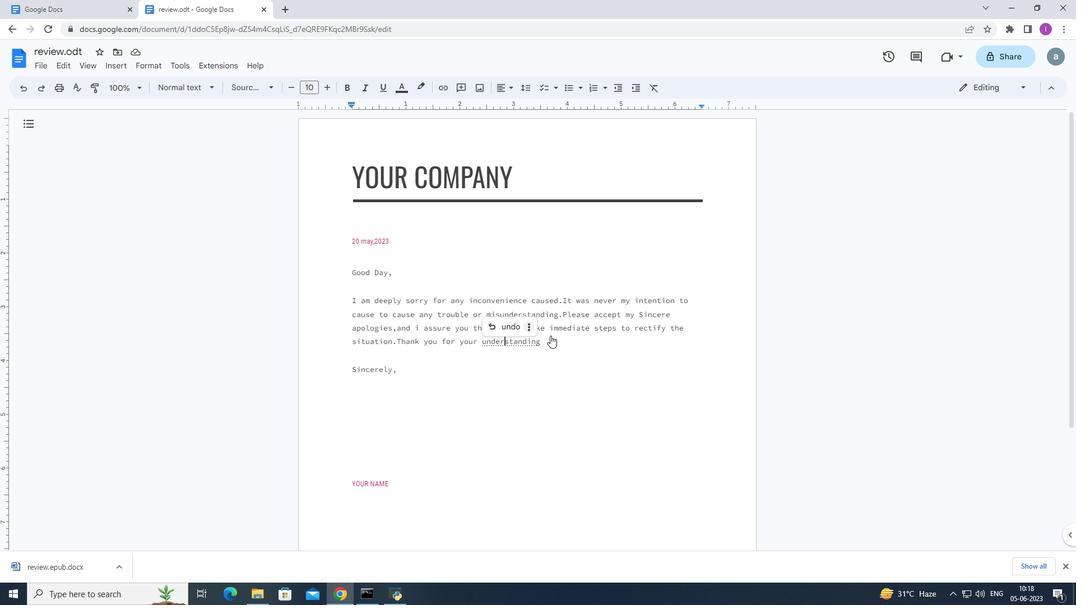 
Action: Mouse pressed left at (551, 335)
Screenshot: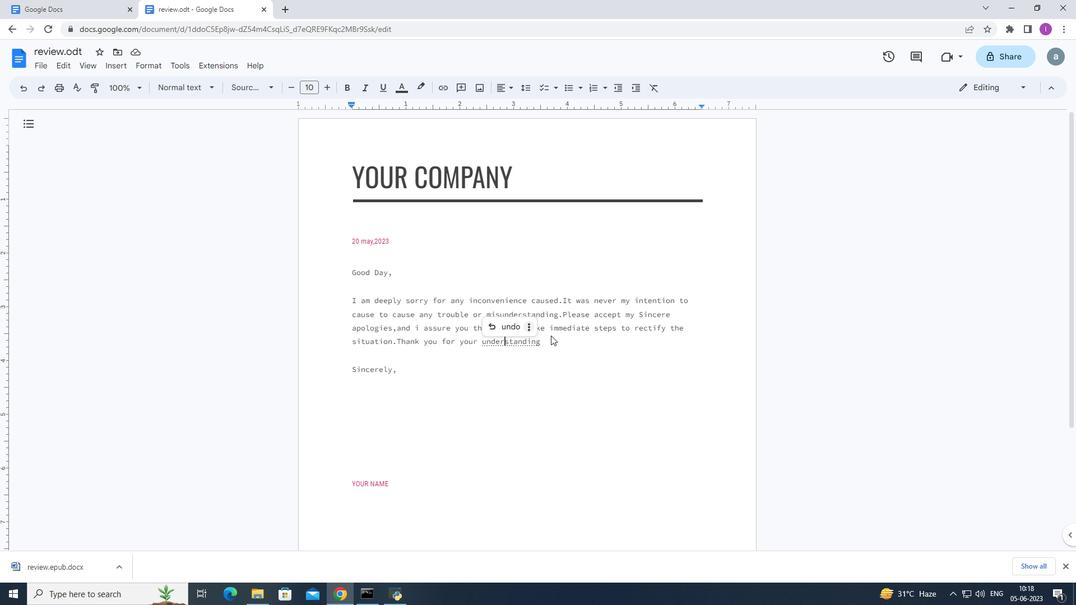 
Action: Mouse moved to (547, 349)
Screenshot: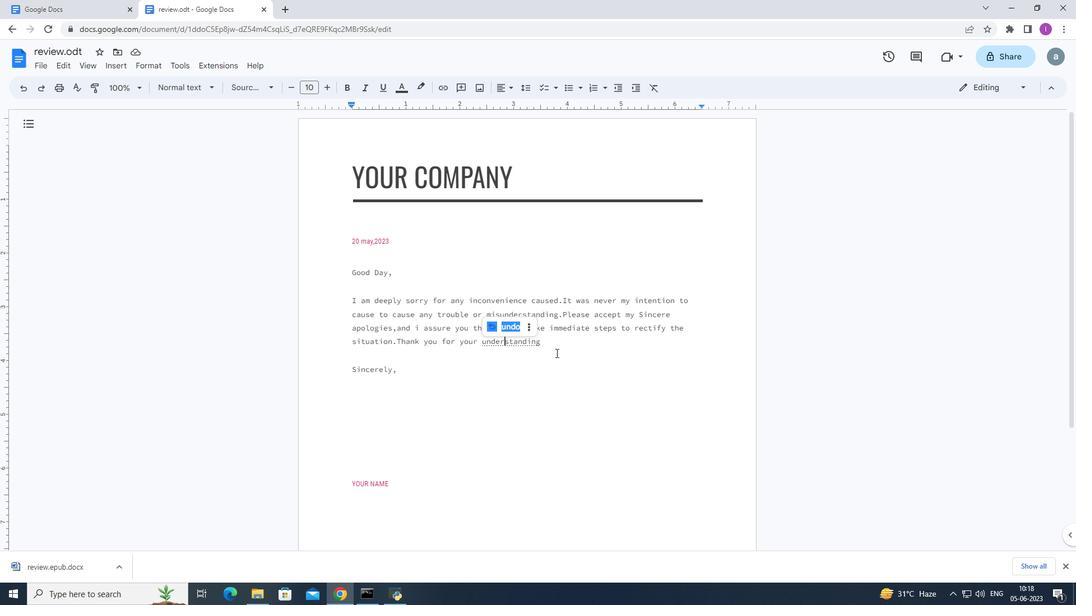 
Action: Mouse pressed left at (547, 349)
Screenshot: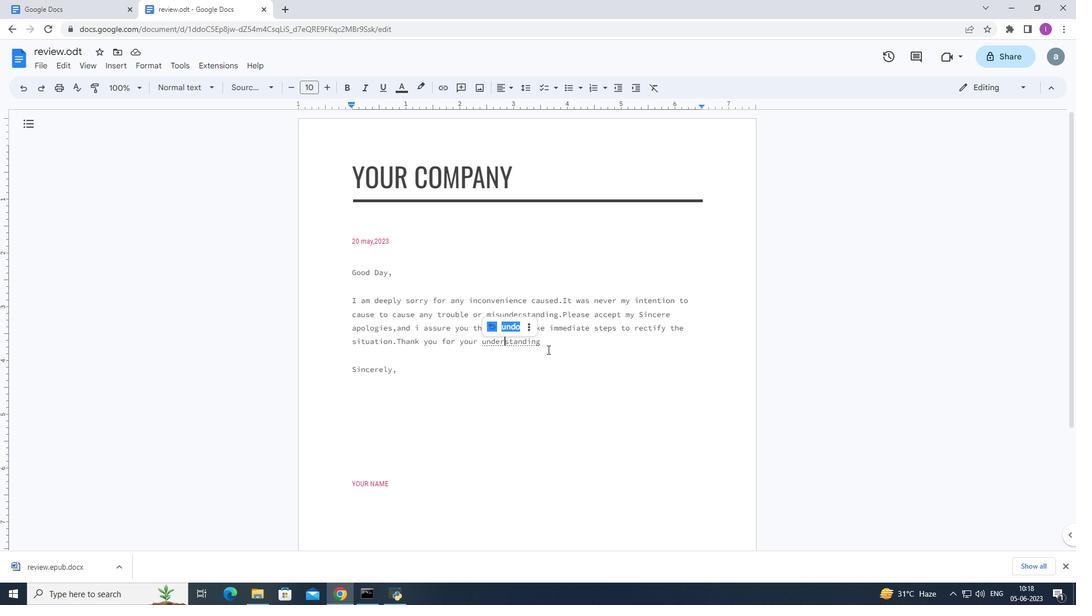 
Action: Mouse moved to (603, 352)
Screenshot: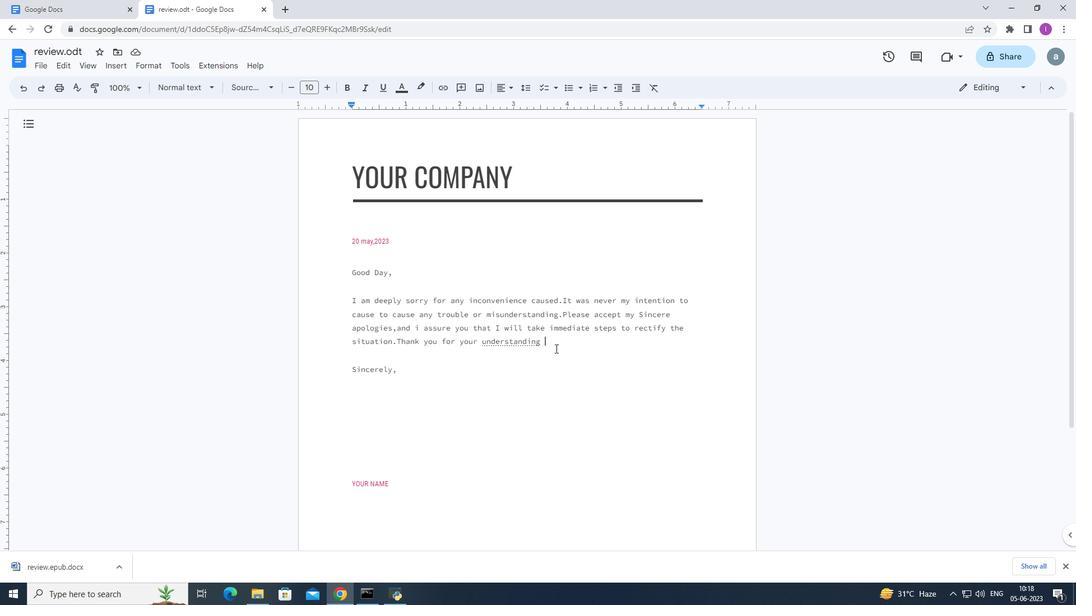 
Action: Key pressed and<Key.space>patience.
Screenshot: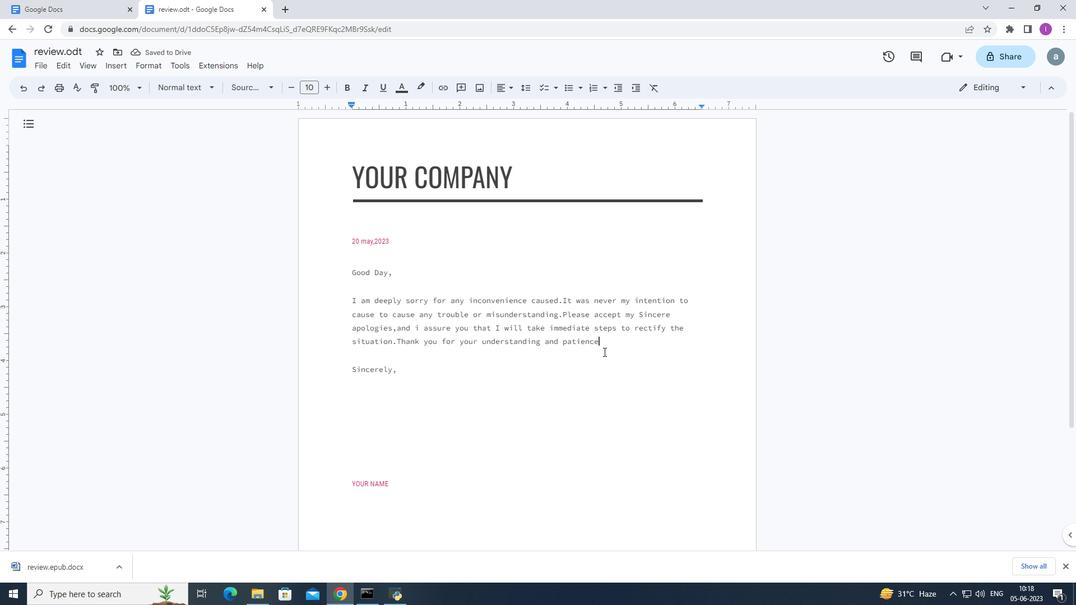 
Action: Mouse moved to (409, 495)
Screenshot: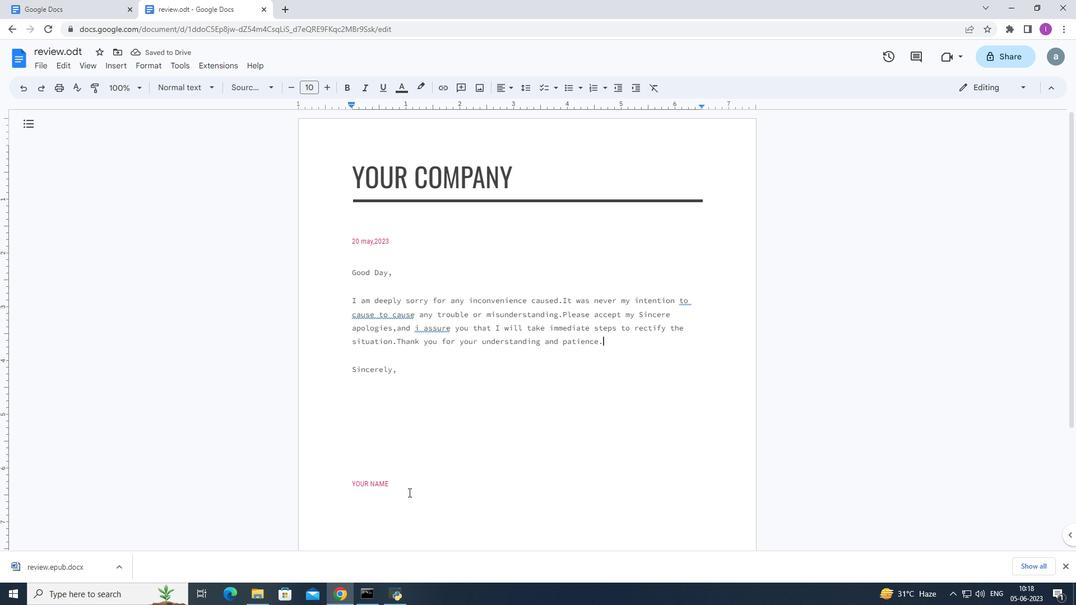 
Action: Mouse pressed left at (409, 495)
Screenshot: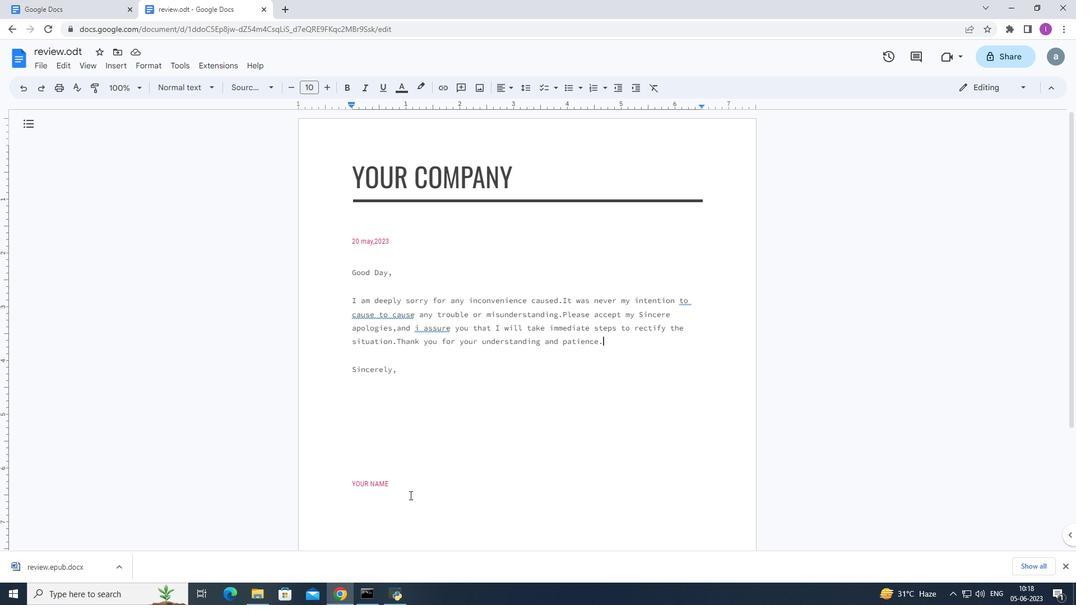 
Action: Mouse moved to (466, 430)
Screenshot: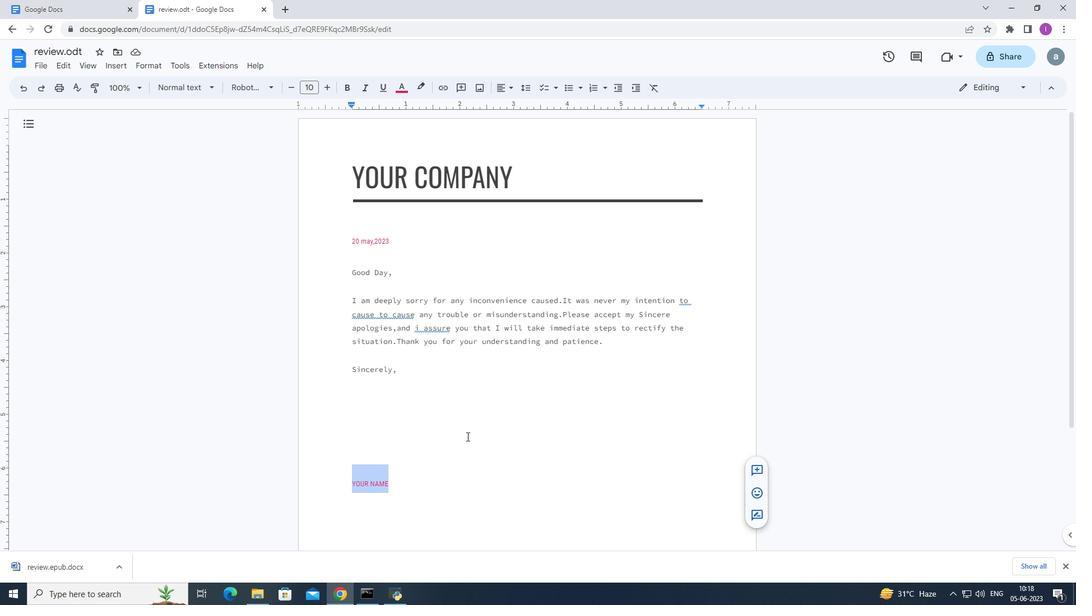 
Action: Key pressed <Key.backspace>
Screenshot: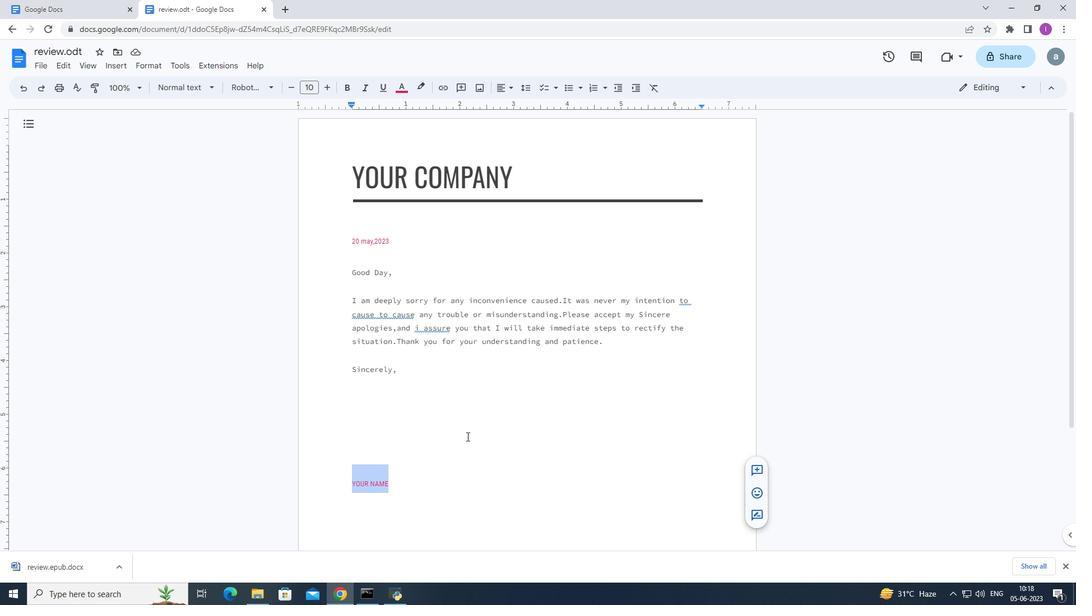 
Action: Mouse moved to (400, 373)
Screenshot: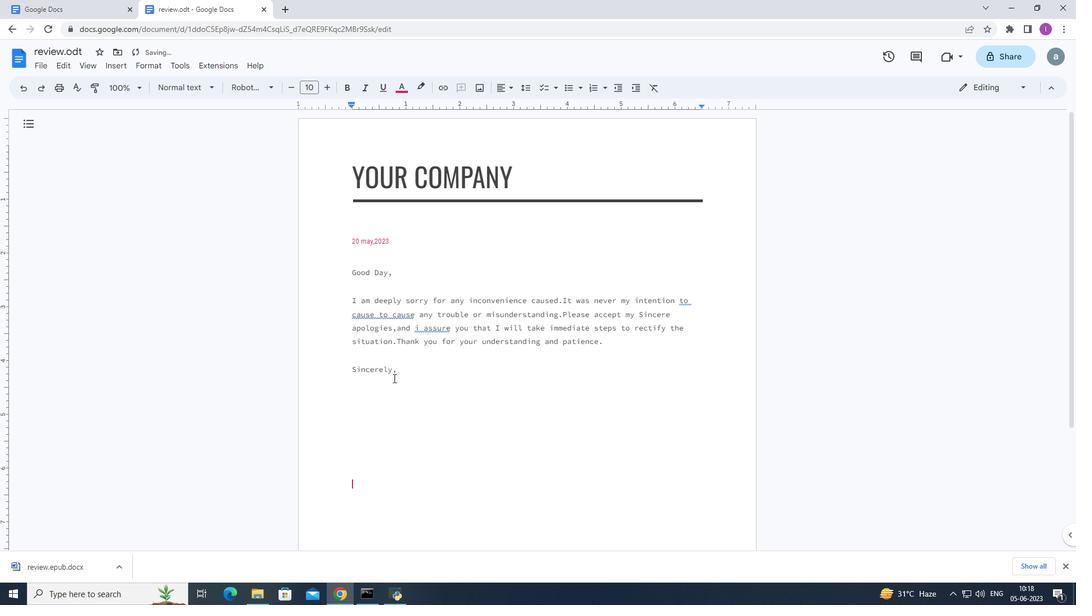 
Action: Mouse pressed left at (400, 373)
Screenshot: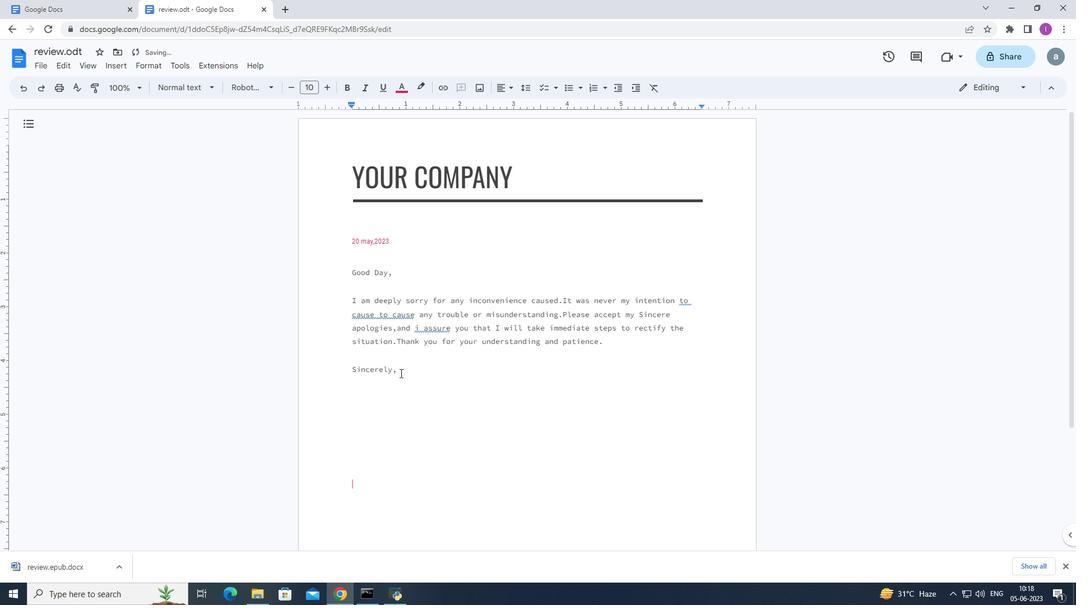 
Action: Key pressed <Key.enter>pa,<Key.backspace>m<Key.backspace><Key.backspace><Key.backspace><Key.shift><Key.shift><Key.shift><Key.shift><Key.shift>Pam
Screenshot: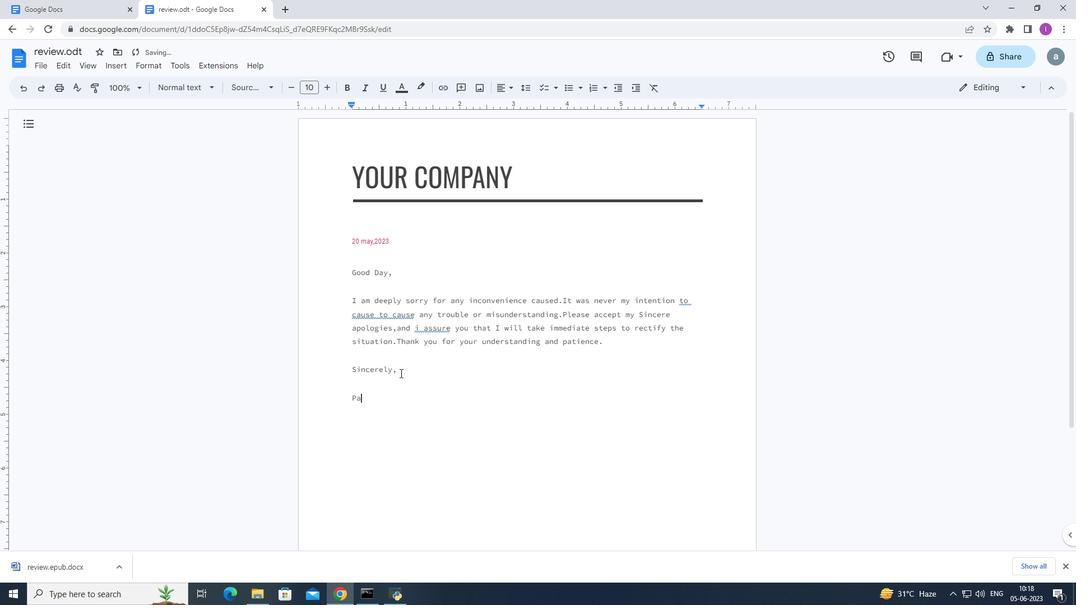 
Action: Mouse moved to (119, 63)
Screenshot: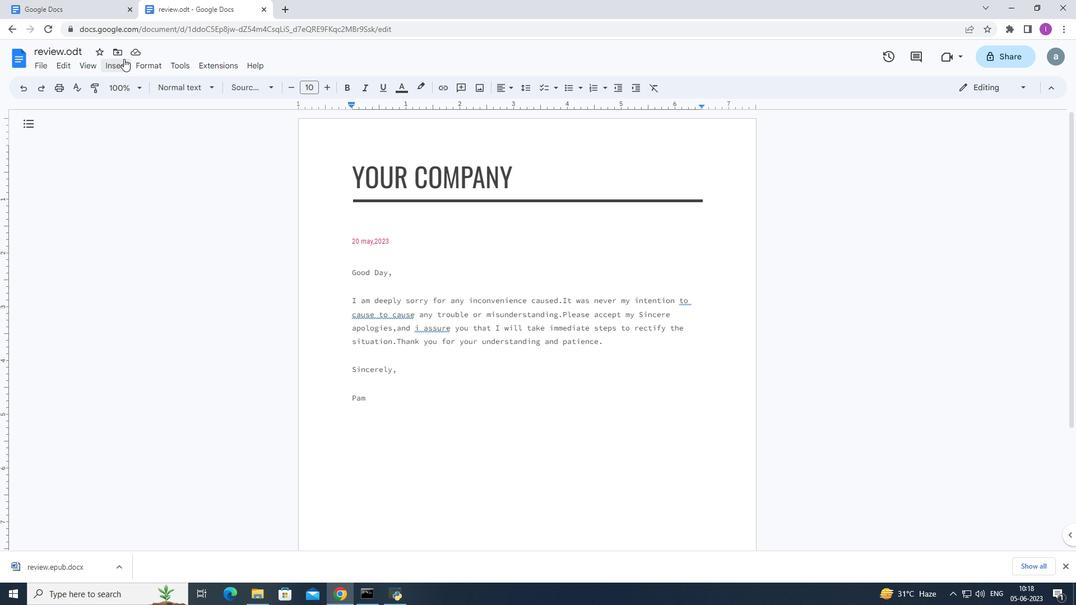 
Action: Mouse pressed left at (119, 63)
Screenshot: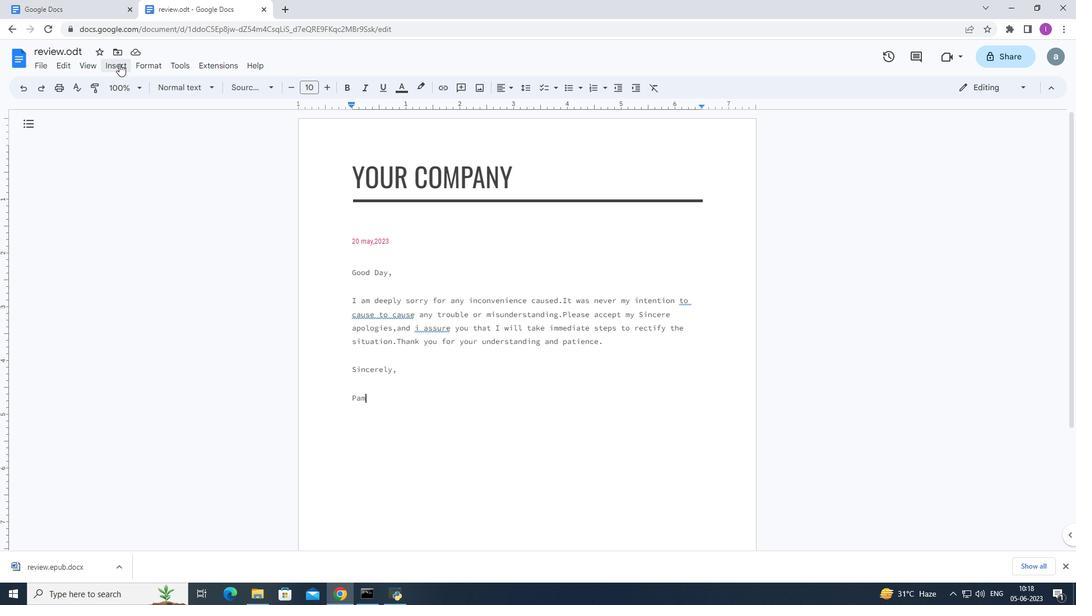 
Action: Mouse moved to (167, 324)
Screenshot: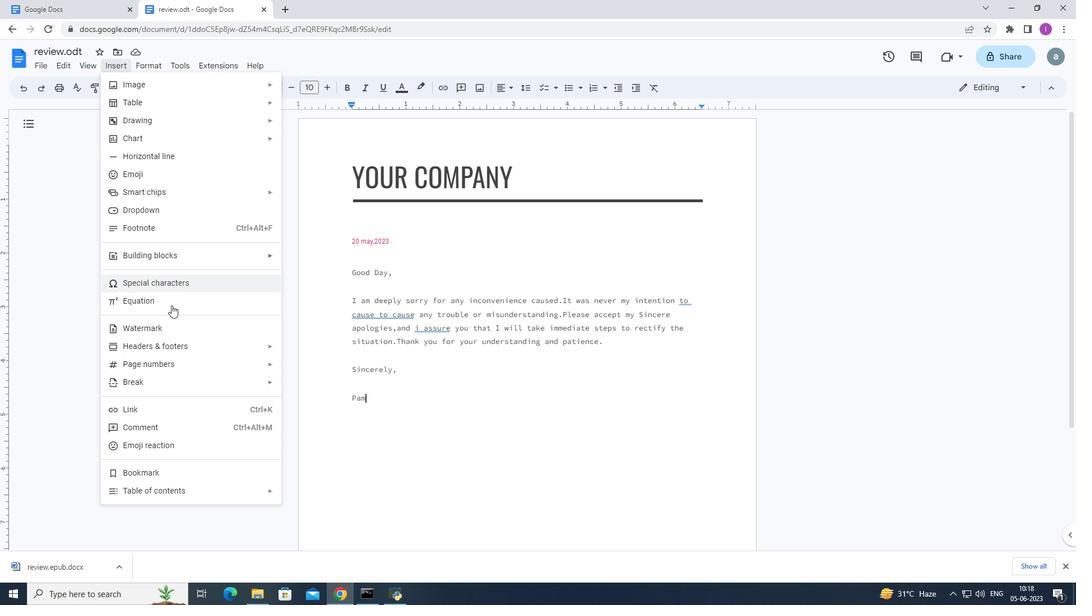 
Action: Mouse pressed left at (167, 324)
Screenshot: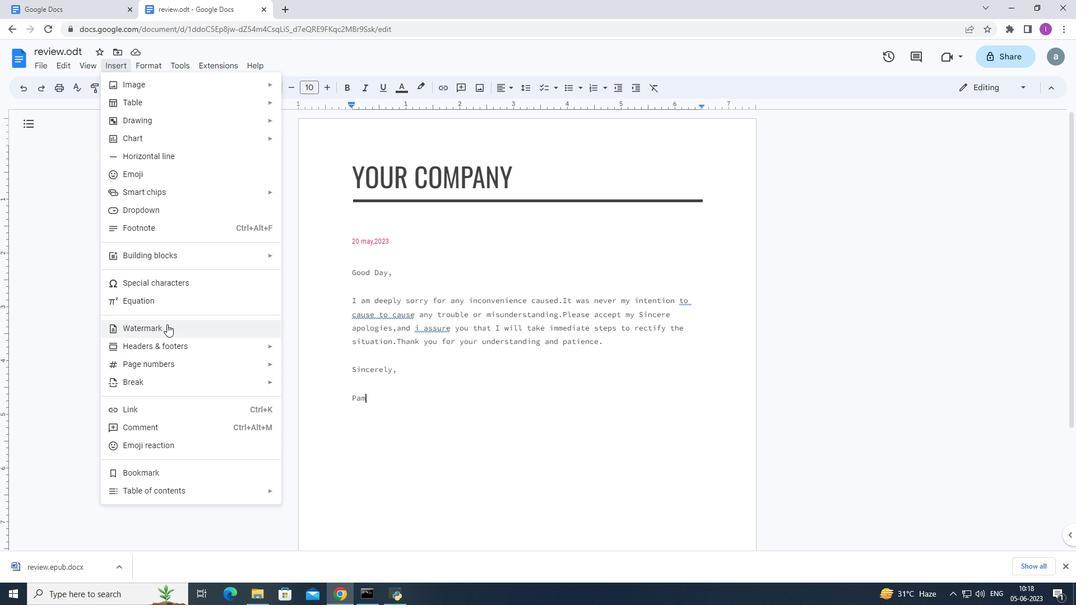 
Action: Mouse moved to (1023, 128)
Screenshot: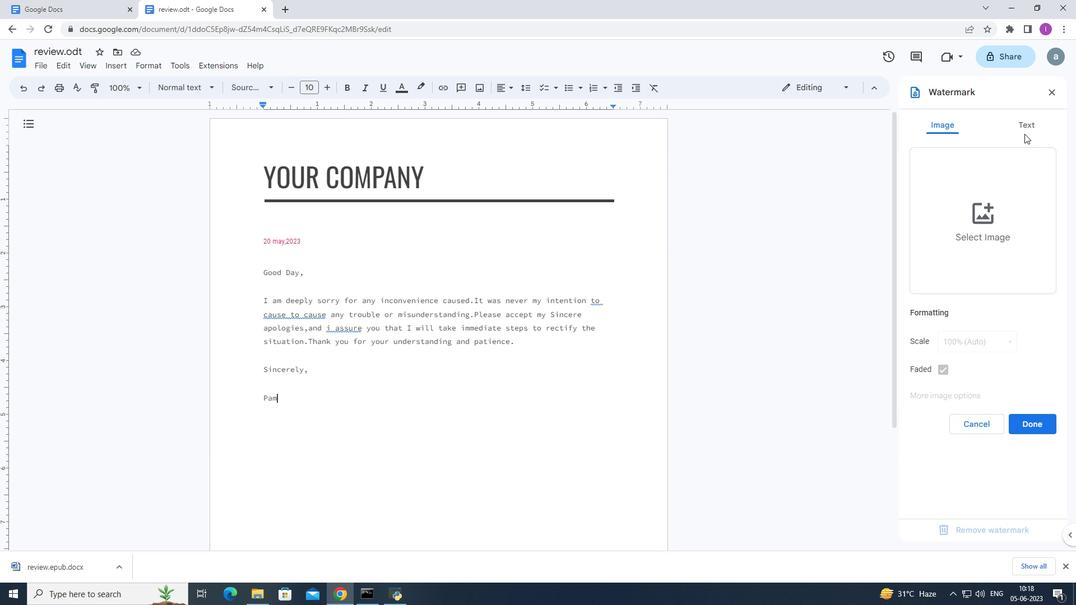 
Action: Mouse pressed left at (1023, 128)
Screenshot: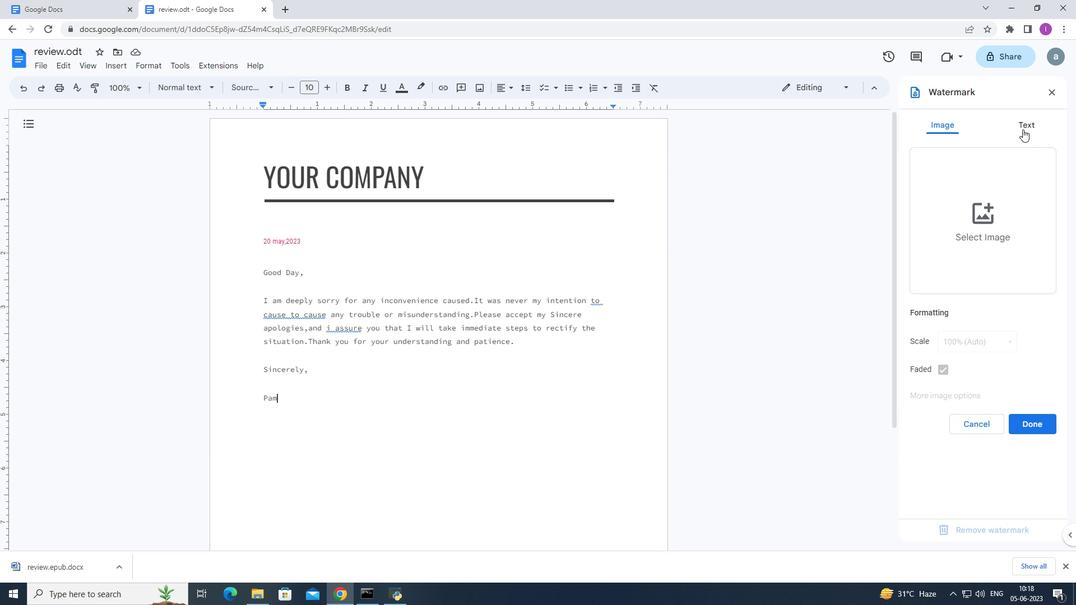 
Action: Mouse moved to (936, 162)
Screenshot: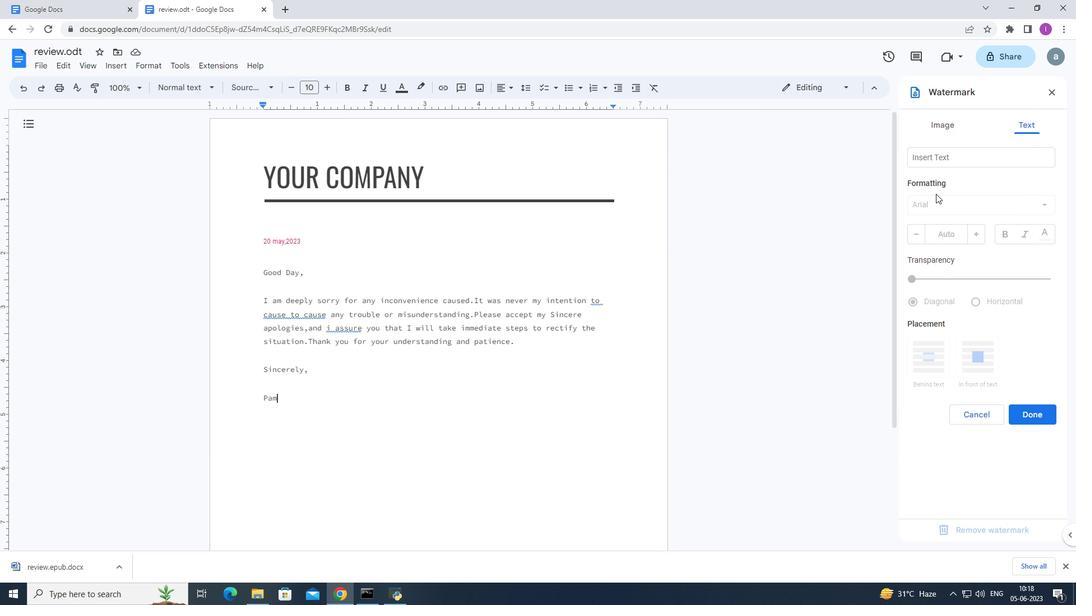 
Action: Mouse pressed left at (936, 162)
Screenshot: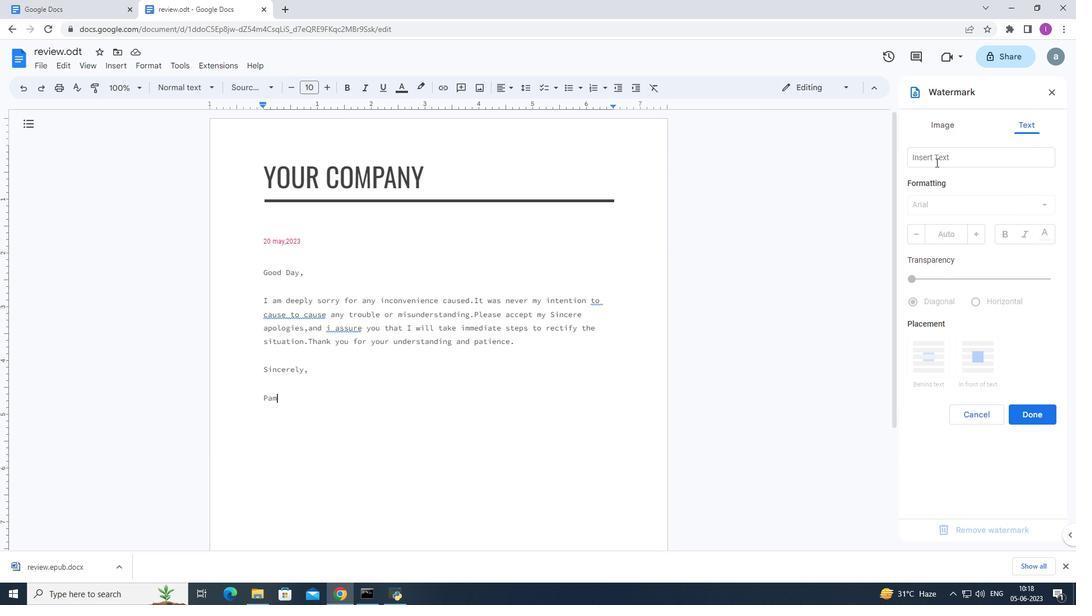 
Action: Mouse moved to (1038, 156)
Screenshot: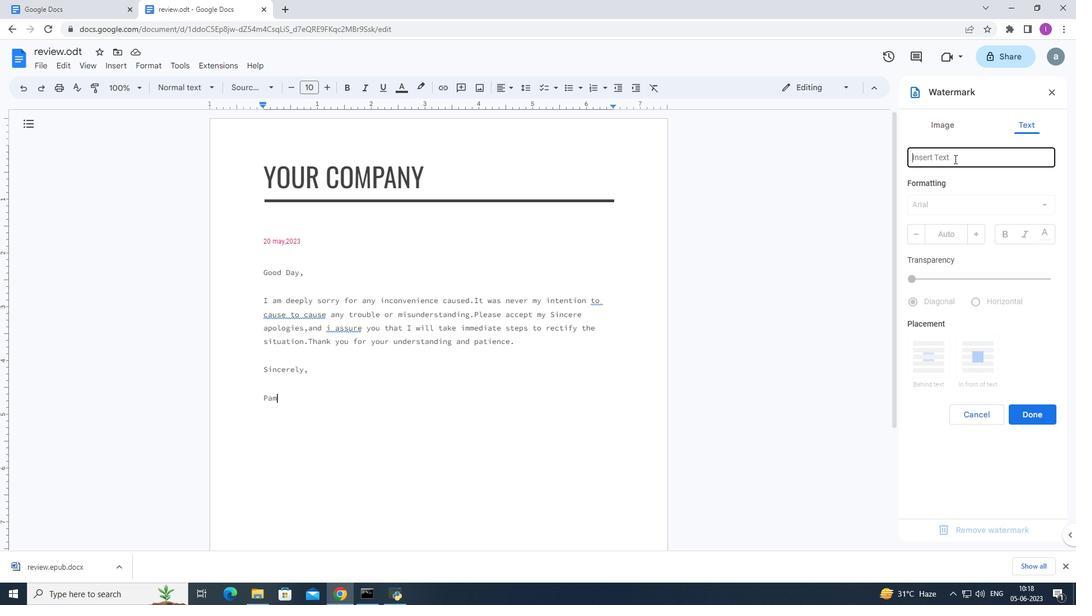 
Action: Key pressed softera
Screenshot: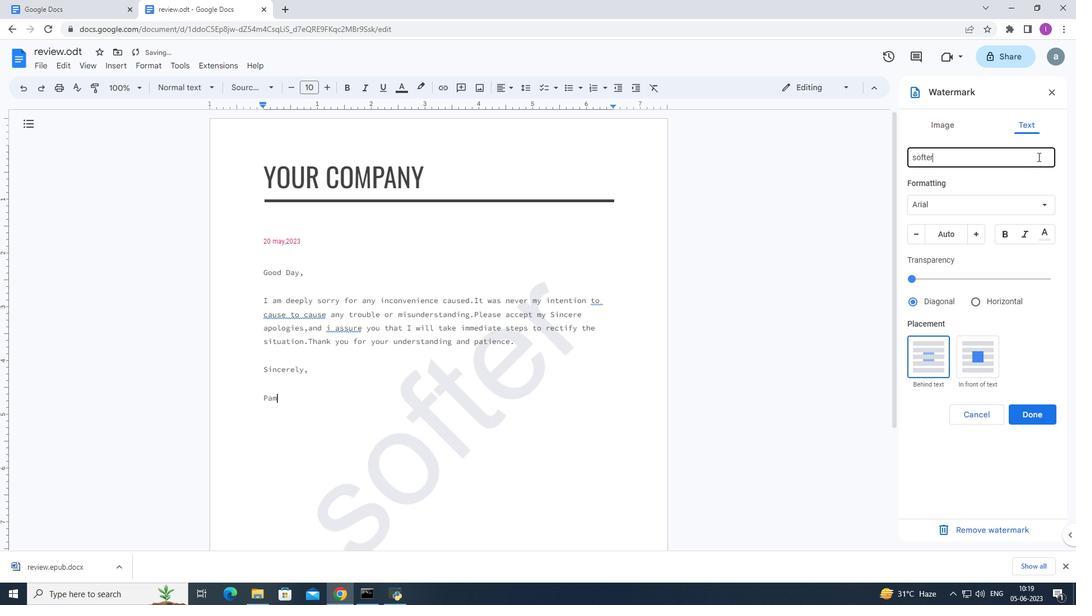 
Action: Mouse moved to (1048, 204)
Screenshot: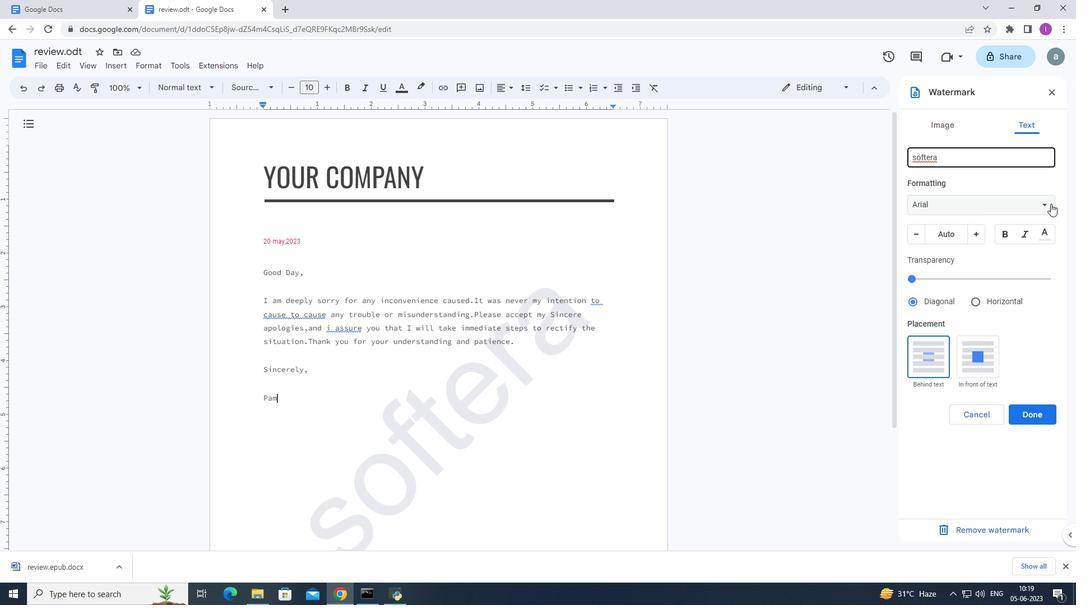 
Action: Mouse pressed left at (1048, 204)
Screenshot: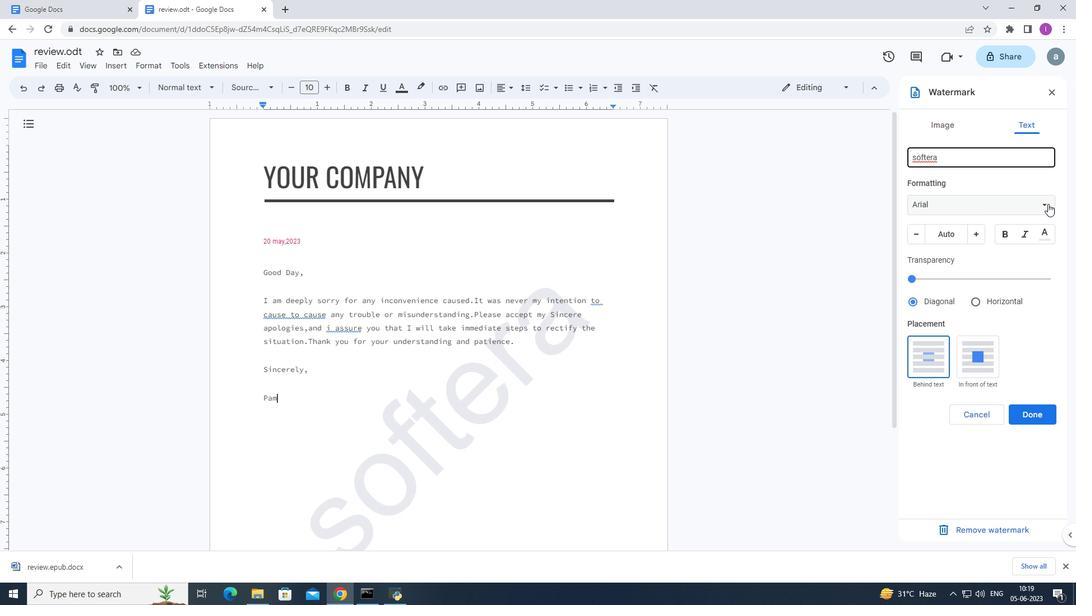 
Action: Mouse moved to (980, 316)
Screenshot: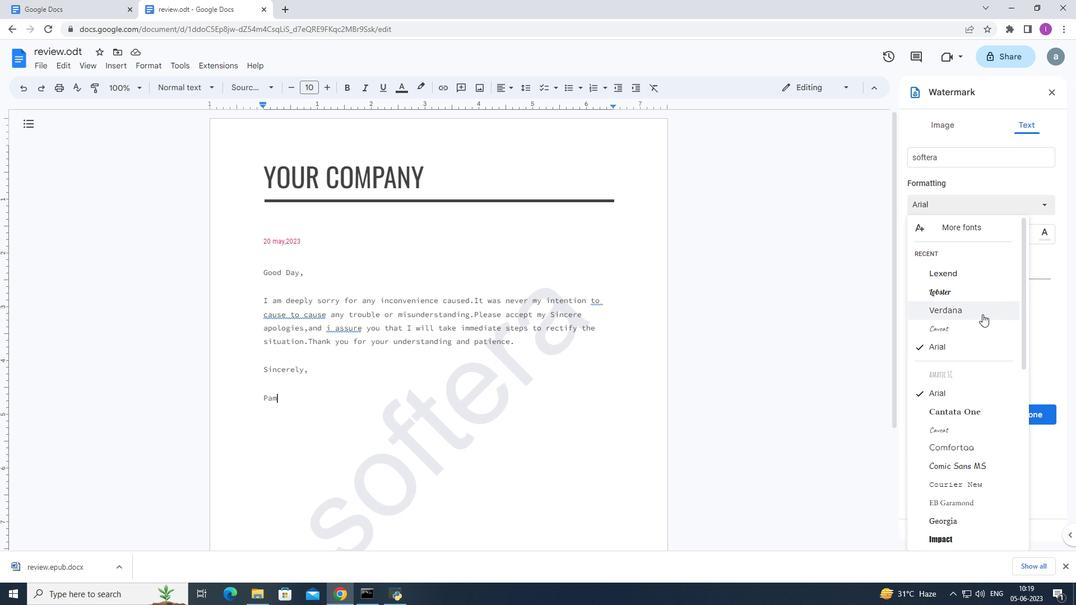
Action: Mouse scrolled (980, 316) with delta (0, 0)
Screenshot: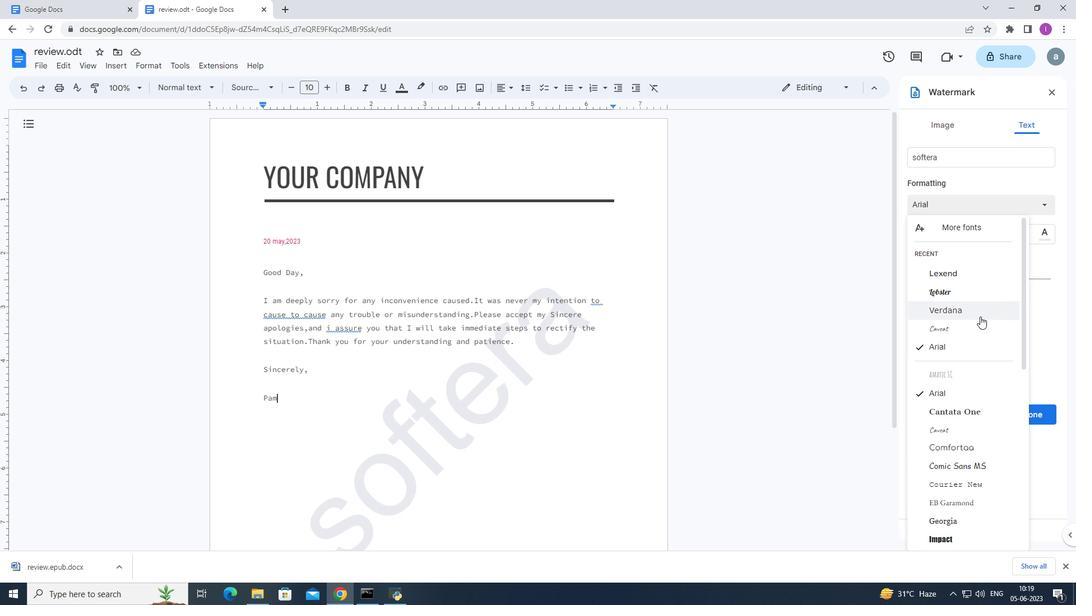 
Action: Mouse scrolled (980, 316) with delta (0, 0)
Screenshot: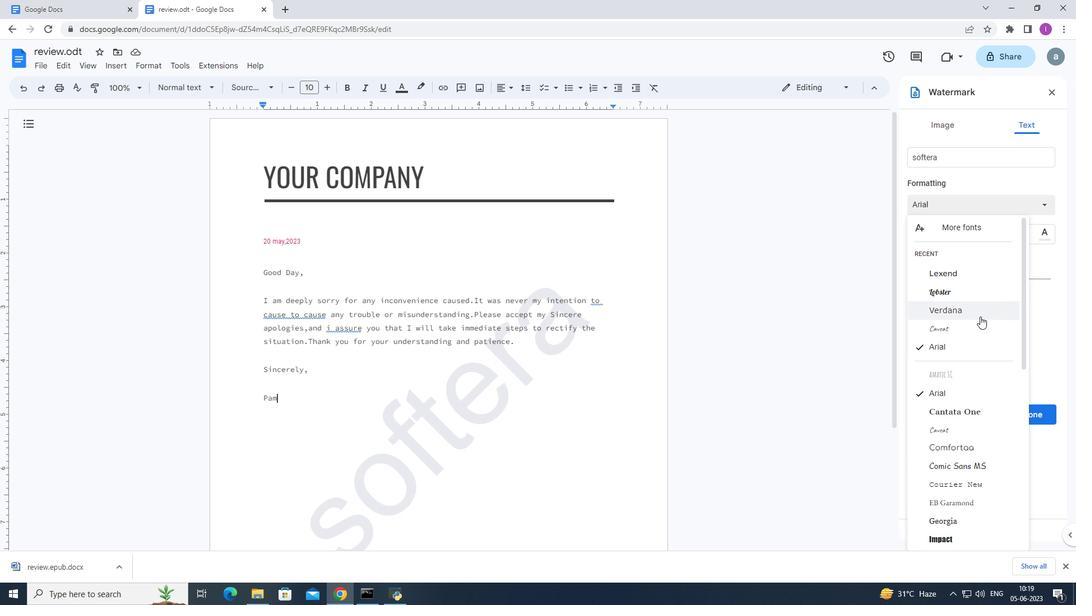 
Action: Mouse scrolled (980, 316) with delta (0, 0)
Screenshot: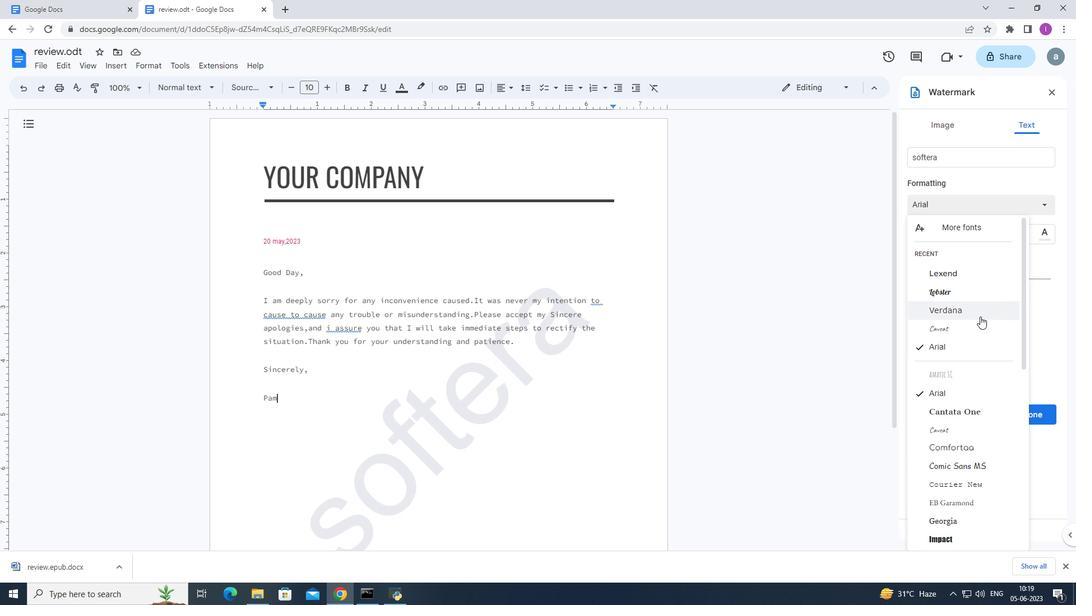 
Action: Mouse scrolled (980, 316) with delta (0, 0)
Screenshot: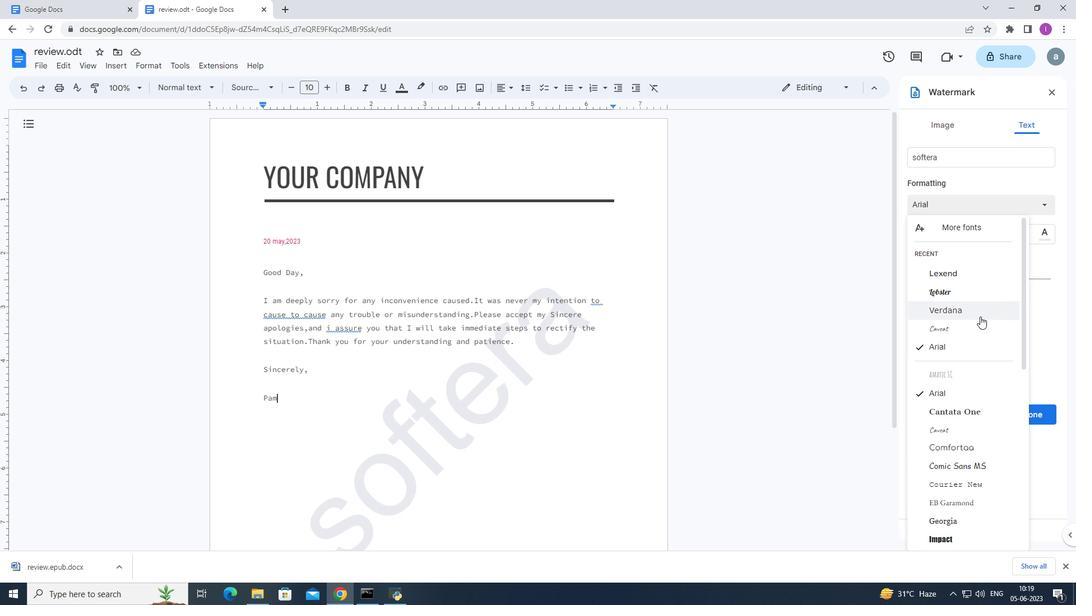 
Action: Mouse scrolled (980, 317) with delta (0, 0)
Screenshot: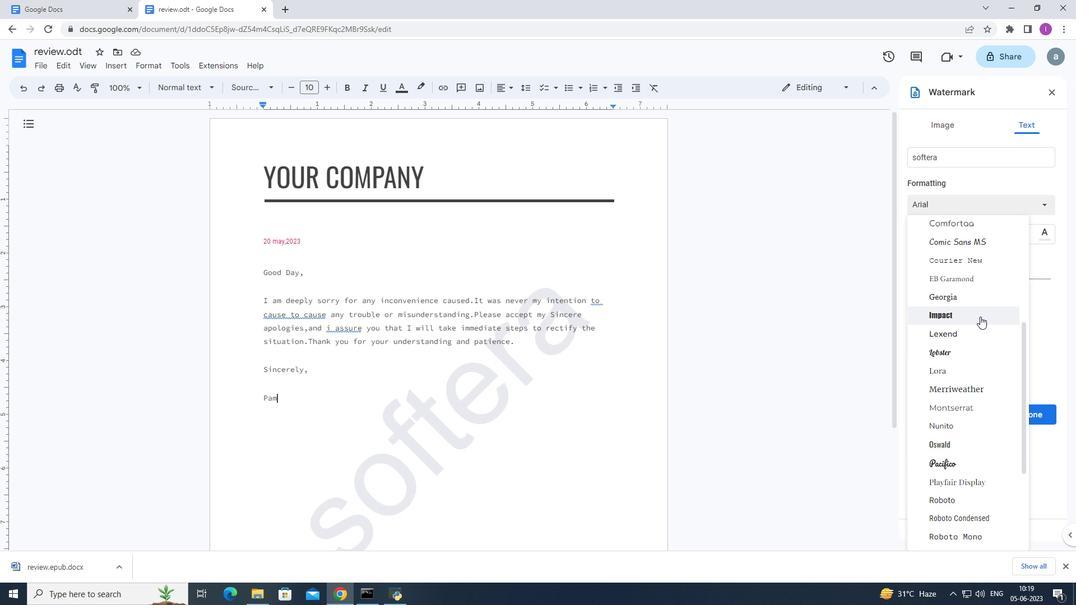 
Action: Mouse moved to (971, 356)
Screenshot: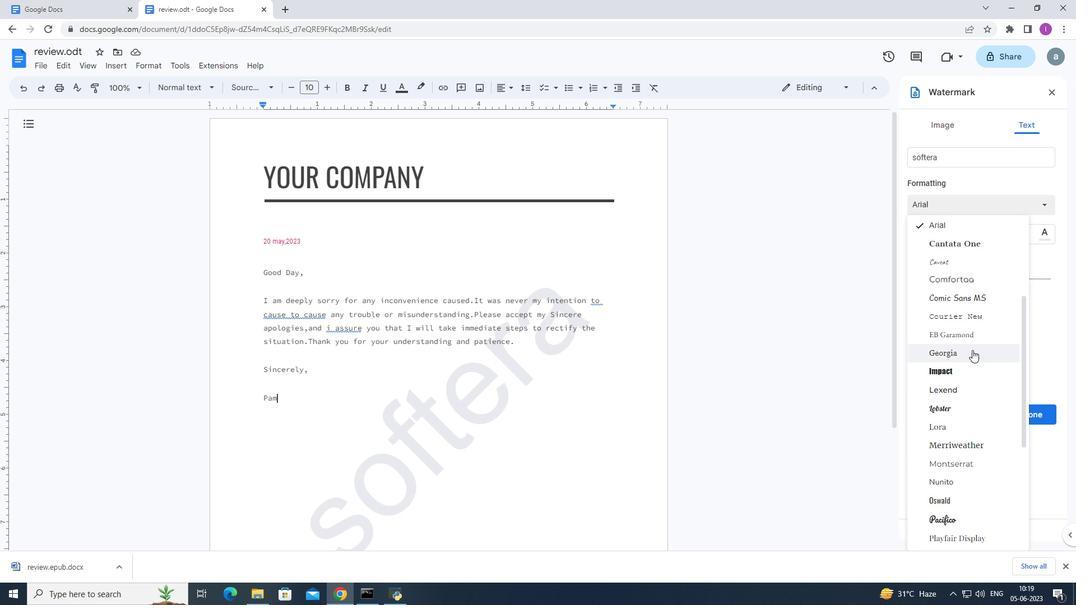 
Action: Mouse pressed left at (971, 356)
Screenshot: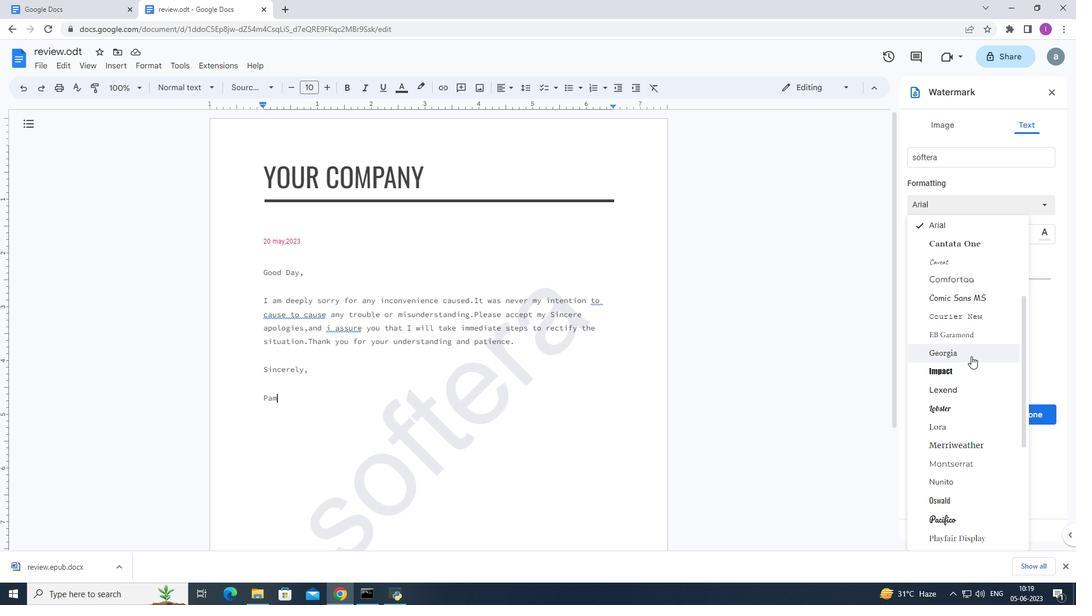 
Action: Mouse moved to (613, 350)
Screenshot: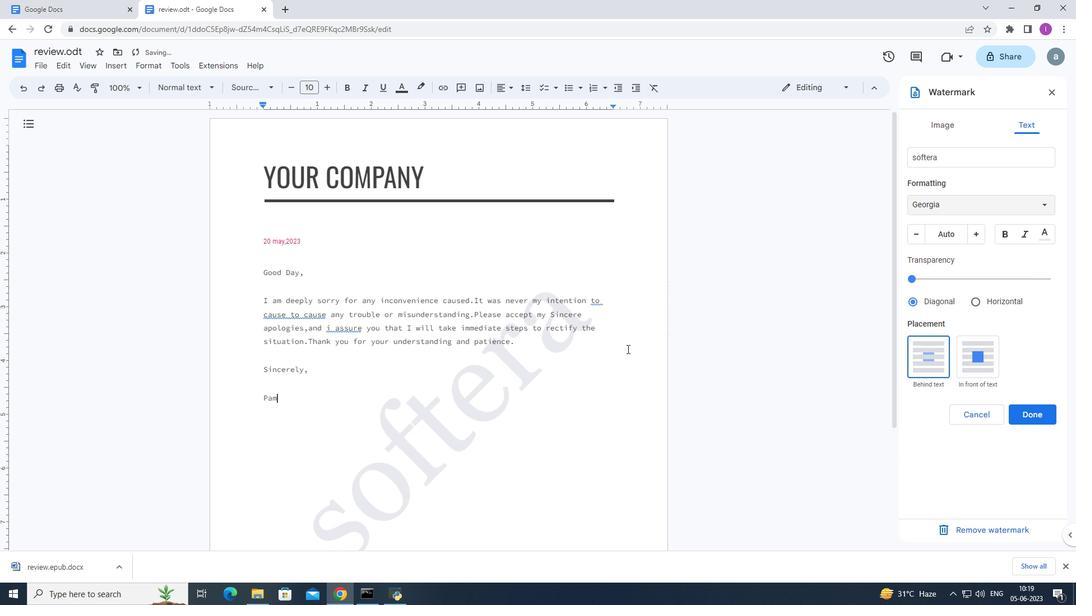 
Action: Mouse scrolled (613, 349) with delta (0, 0)
Screenshot: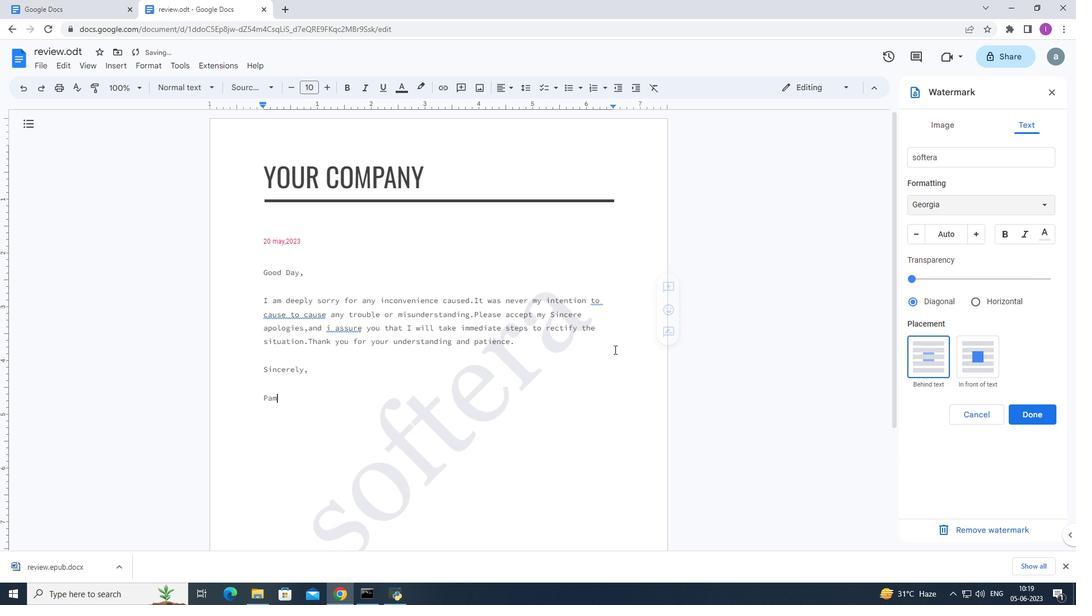 
Action: Mouse moved to (977, 300)
Screenshot: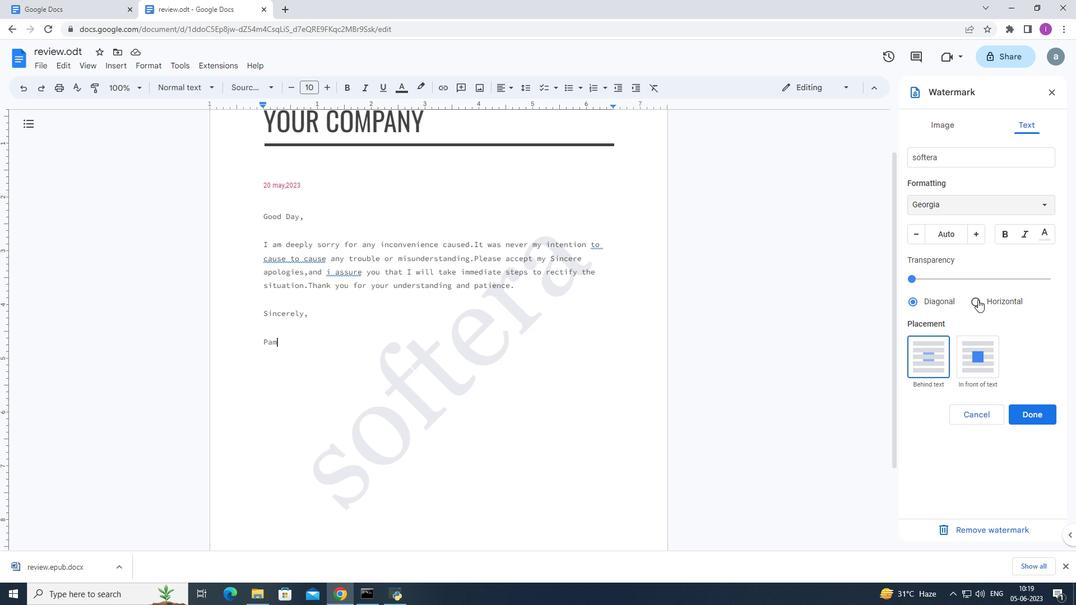 
Action: Mouse pressed left at (977, 300)
Screenshot: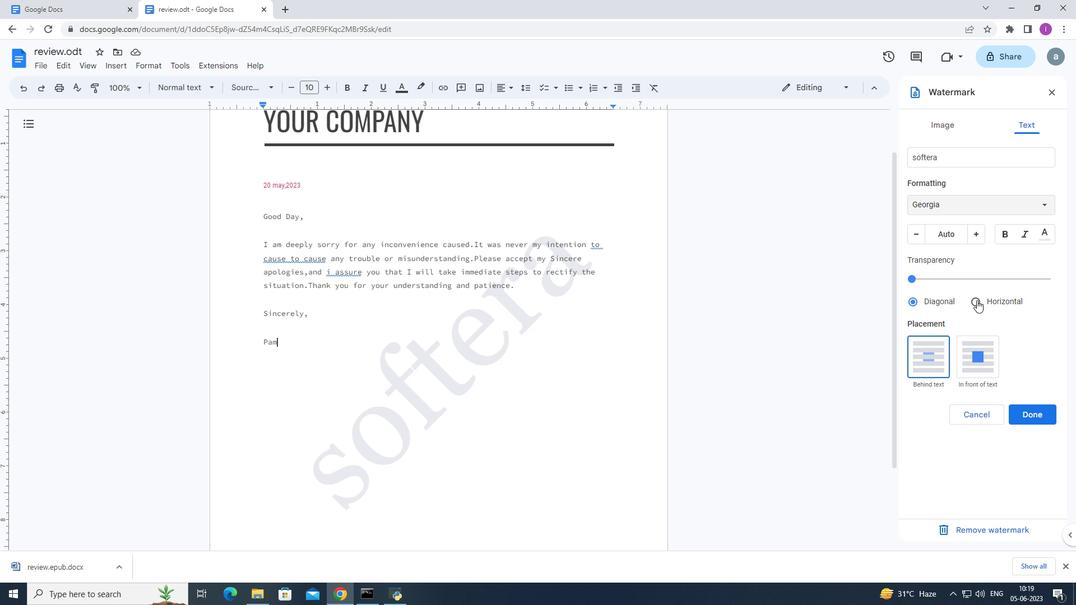 
Action: Mouse moved to (959, 237)
Screenshot: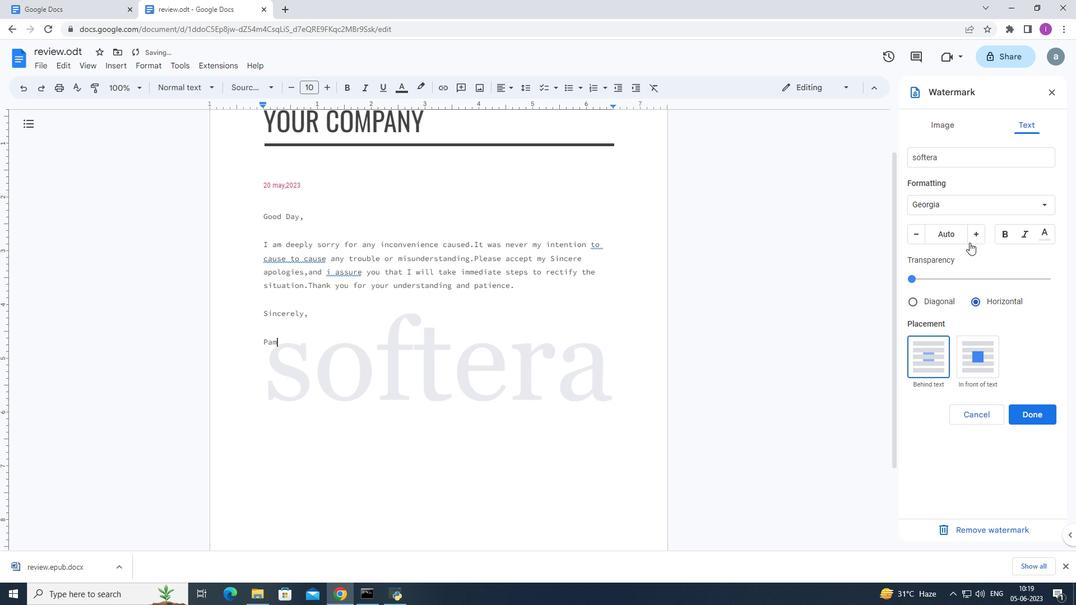
Action: Mouse pressed left at (959, 237)
Screenshot: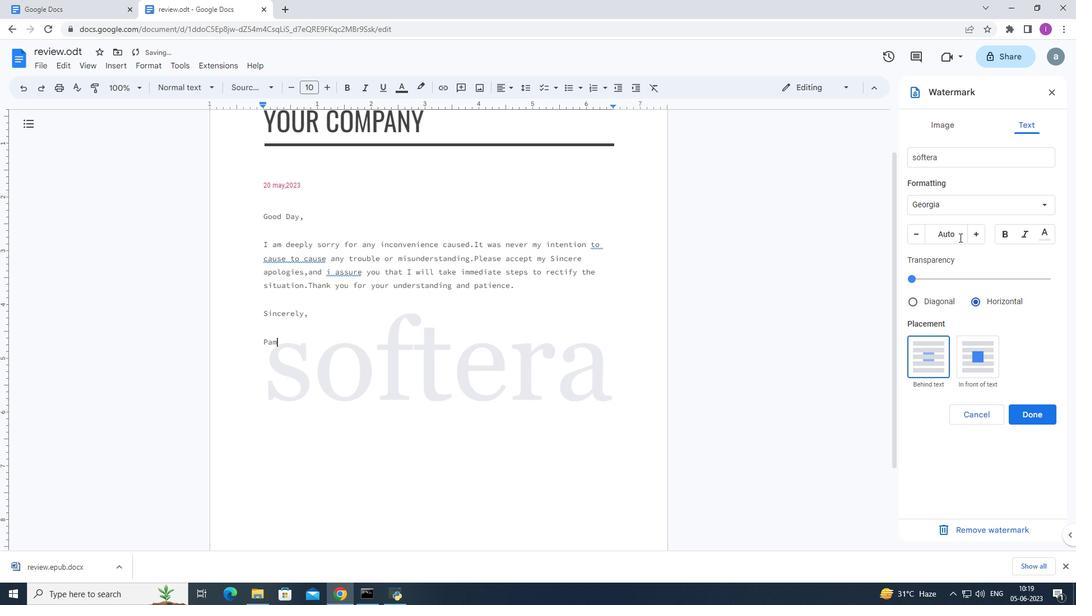 
Action: Mouse moved to (915, 270)
Screenshot: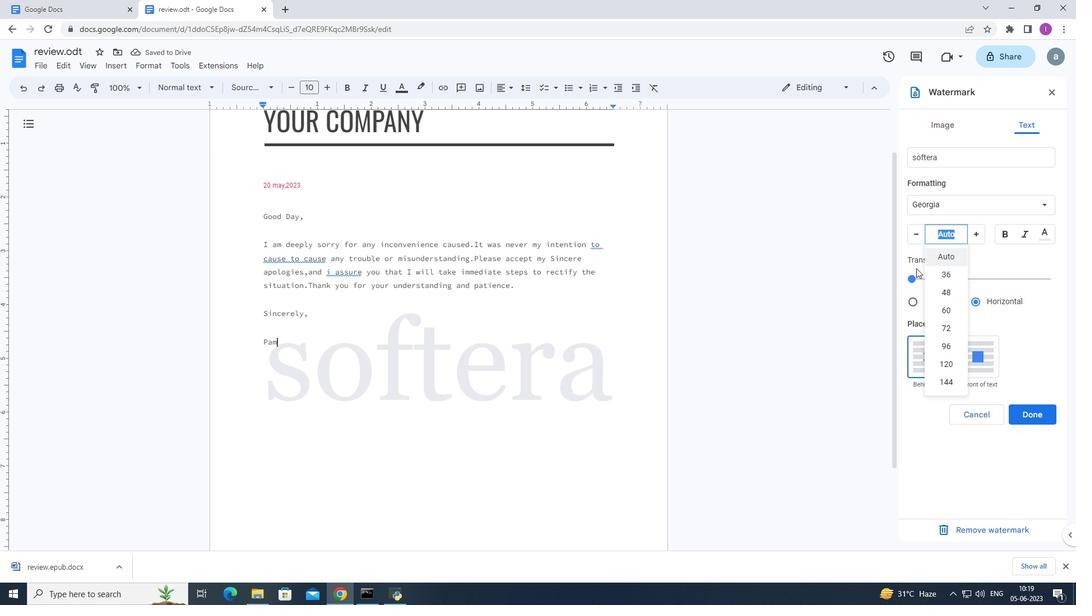 
Action: Key pressed 1
Screenshot: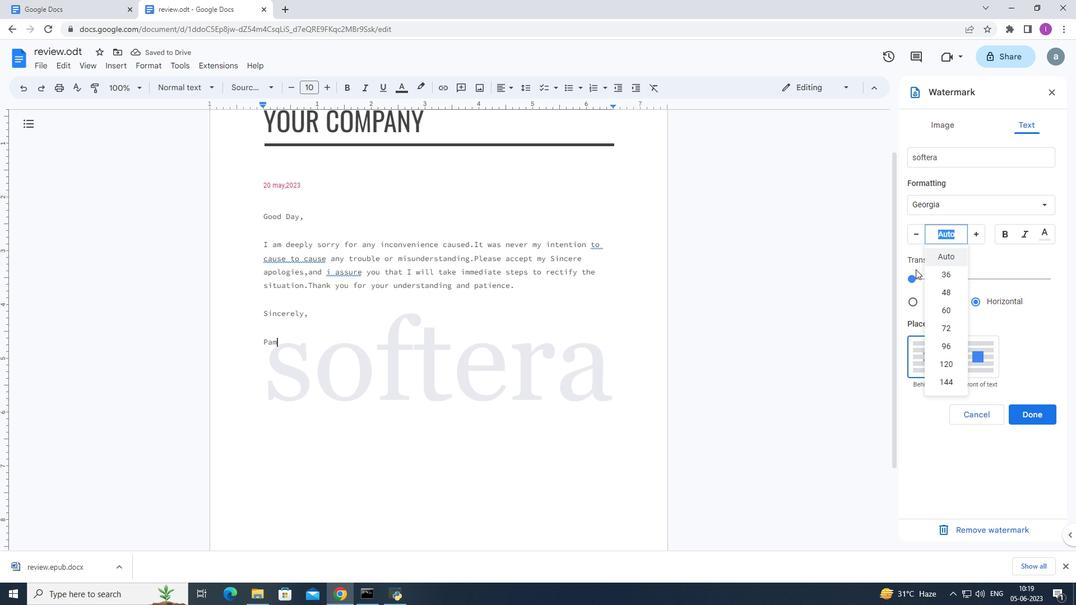 
Action: Mouse moved to (916, 270)
Screenshot: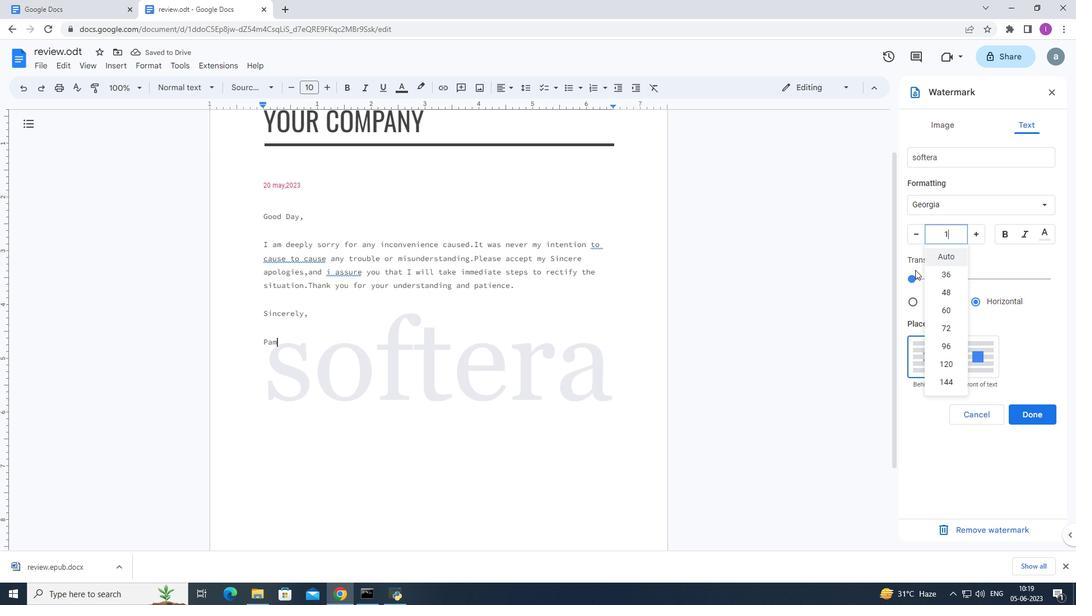 
Action: Key pressed 2
Screenshot: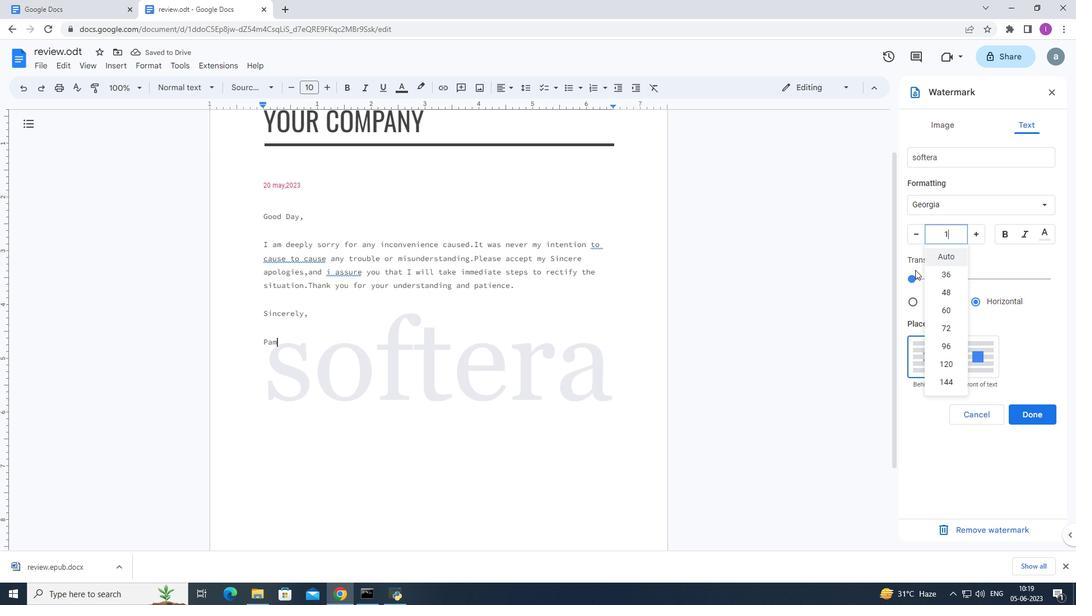 
Action: Mouse moved to (908, 282)
Screenshot: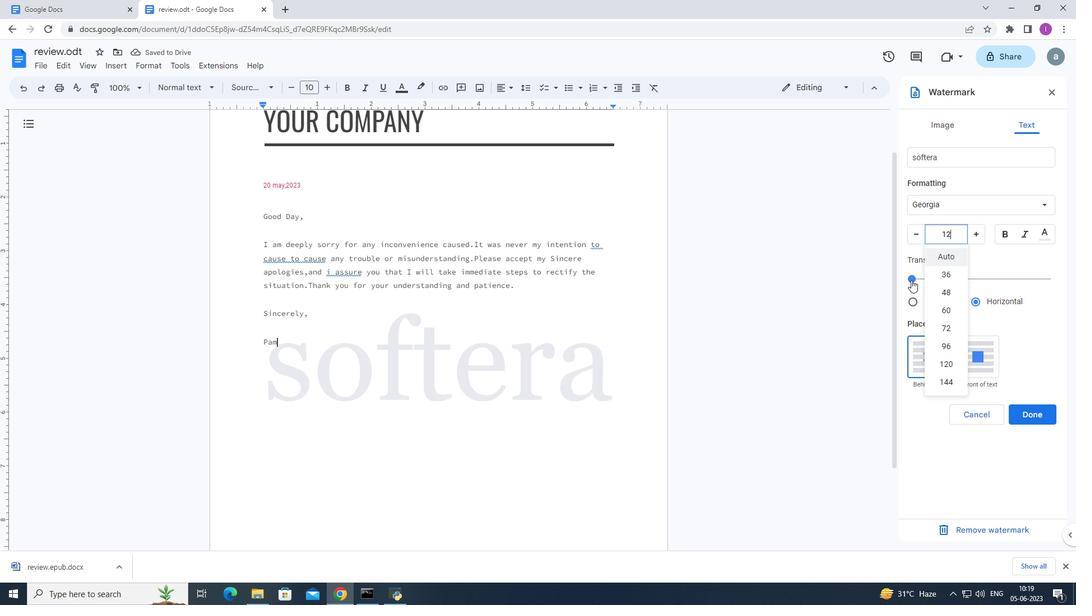 
Action: Key pressed 0
Screenshot: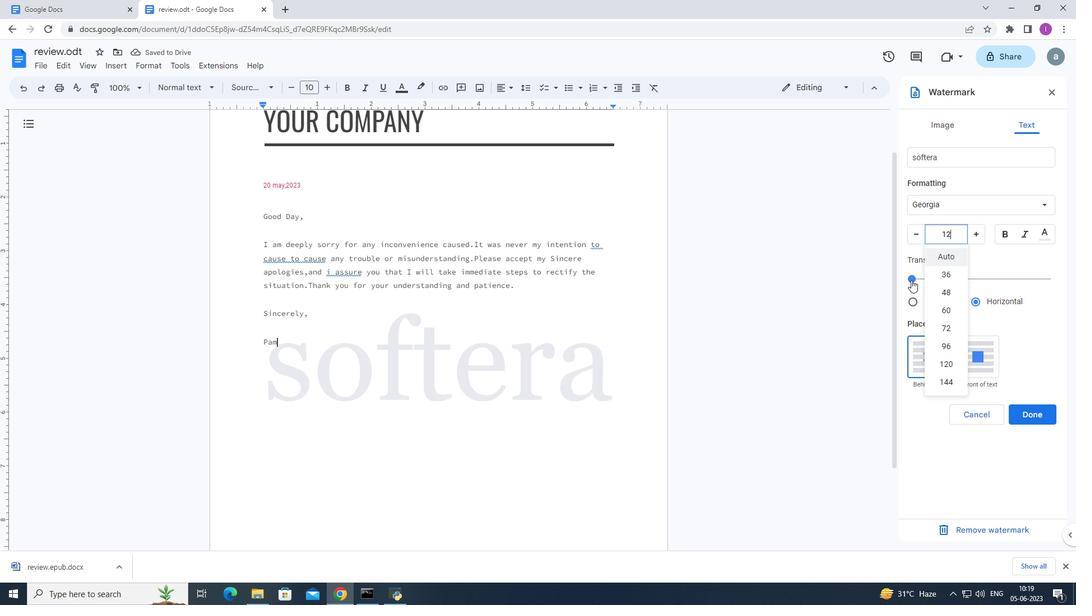 
Action: Mouse moved to (988, 340)
Screenshot: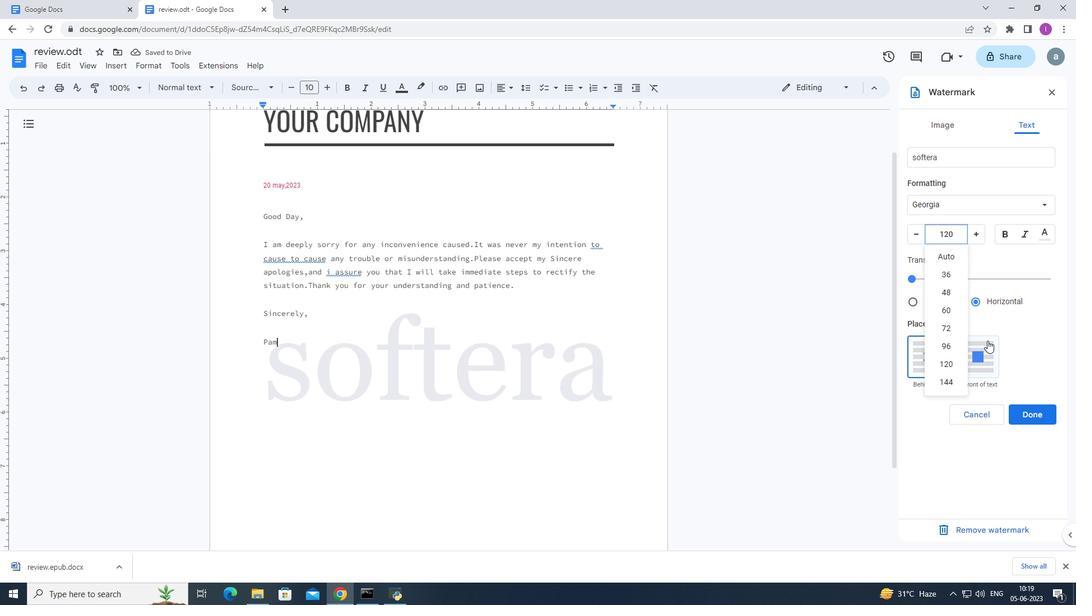 
Action: Key pressed <Key.enter>
Screenshot: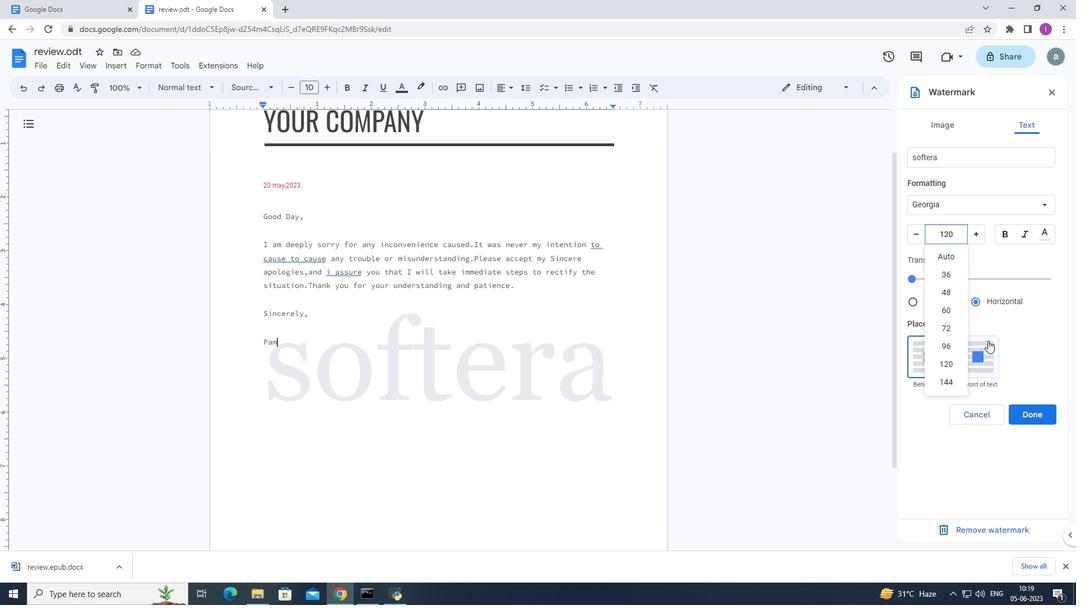 
Action: Mouse moved to (1045, 407)
Screenshot: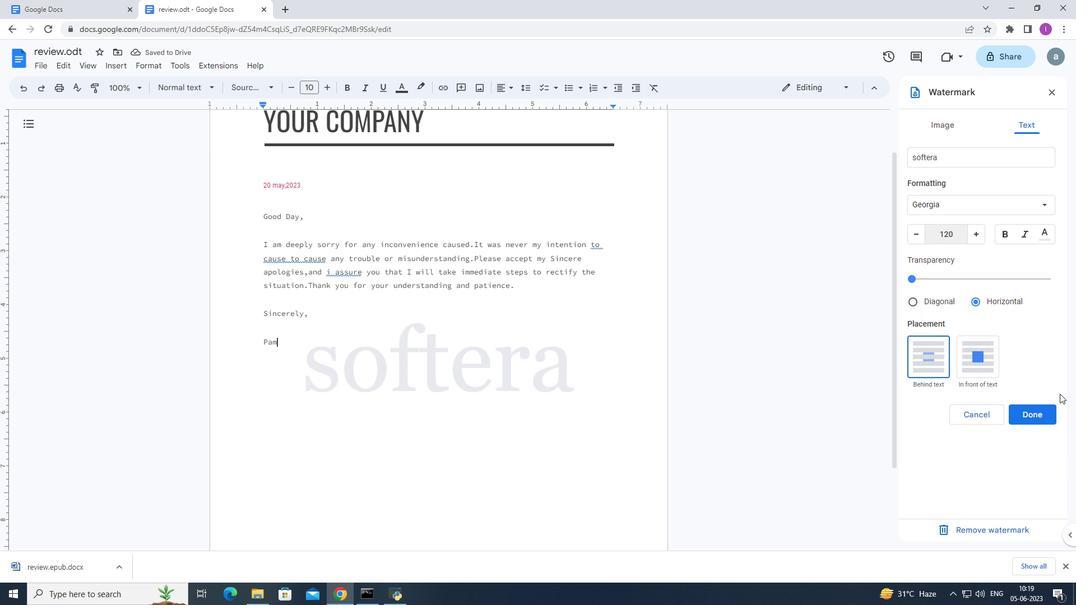 
Action: Mouse pressed left at (1045, 407)
Screenshot: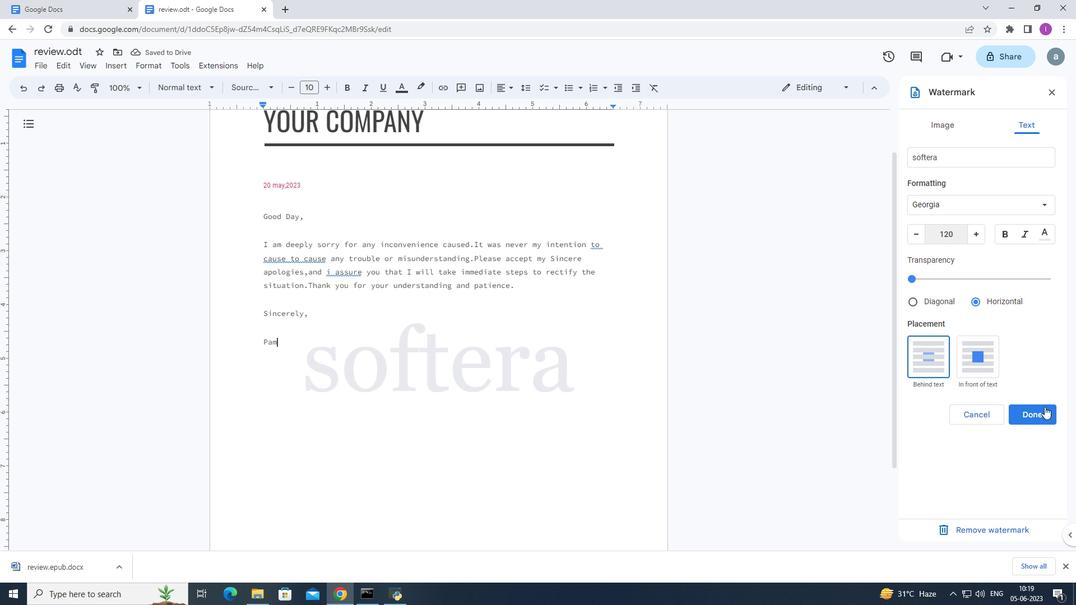 
Action: Mouse moved to (521, 292)
Screenshot: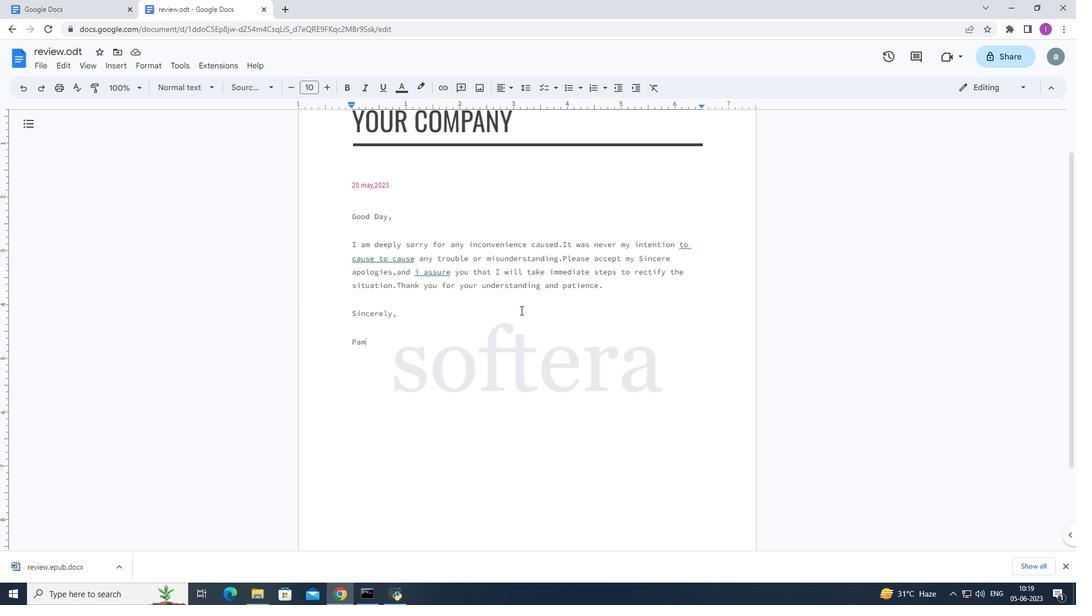 
